 Task: Look for space in Kālīganj, Bangladesh from 4th September, 2023 to 10th September, 2023 for 1 adult in price range Rs.9000 to Rs.17000. Place can be private room with 1  bedroom having 1 bed and 1 bathroom. Property type can be house, flat, guest house, hotel. Amenities needed are: air conditioning. Booking option can be shelf check-in. Required host language is English.
Action: Mouse moved to (387, 105)
Screenshot: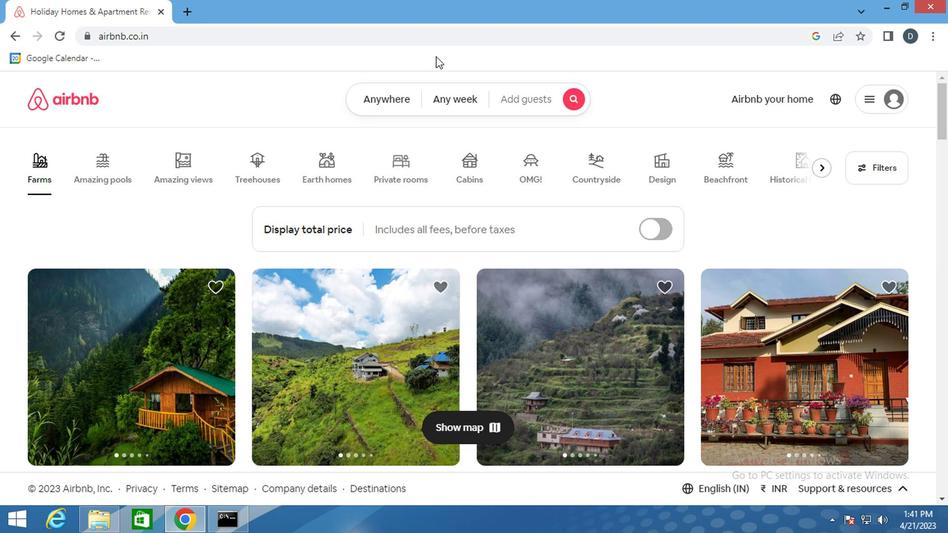 
Action: Mouse pressed left at (387, 105)
Screenshot: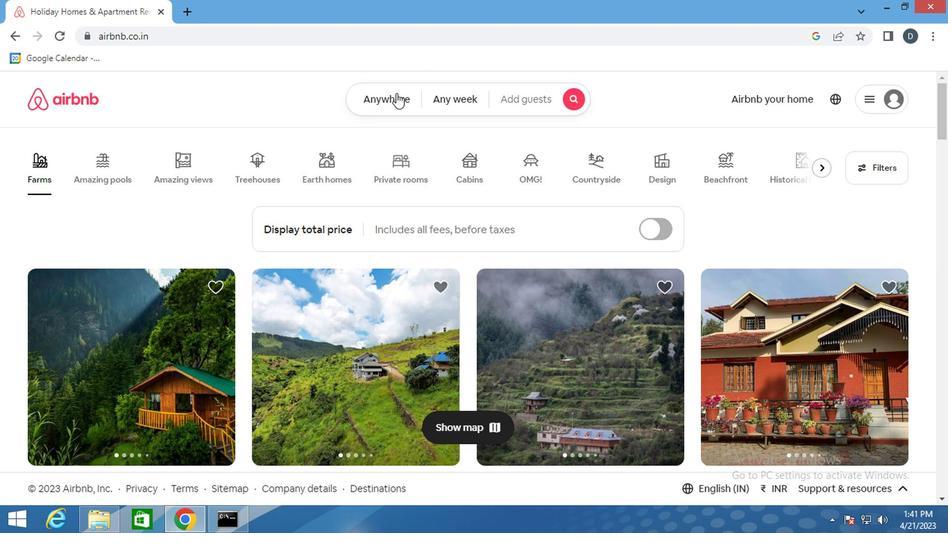 
Action: Mouse moved to (308, 160)
Screenshot: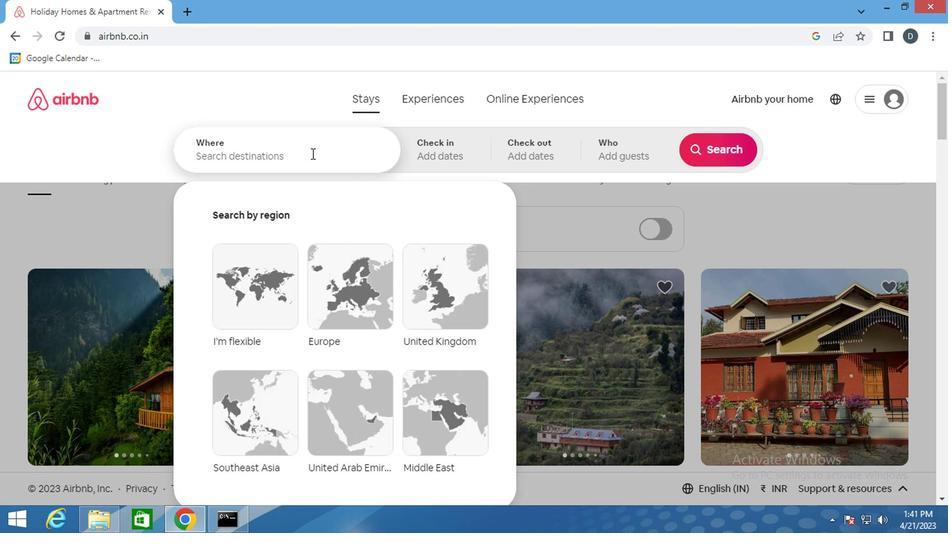 
Action: Mouse pressed left at (308, 160)
Screenshot: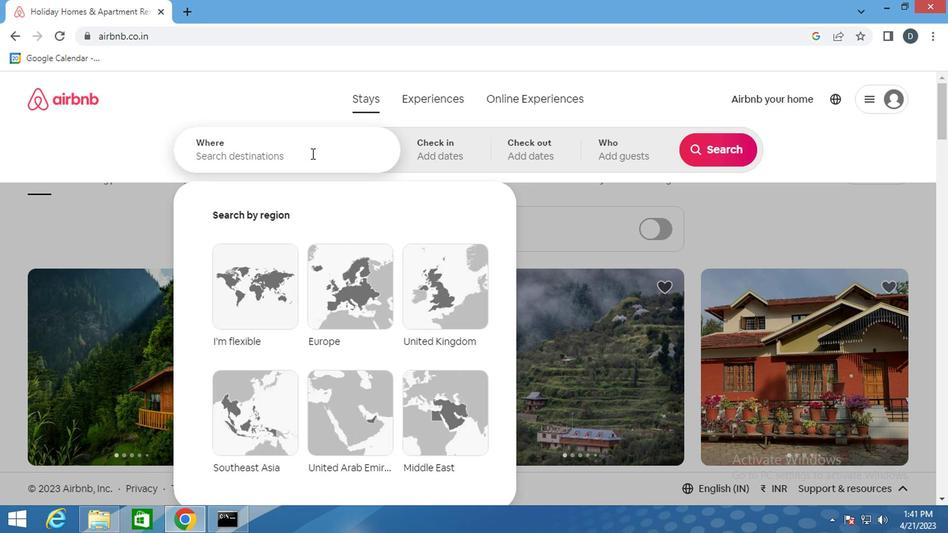 
Action: Key pressed <Key.shift>KALIGANJ<Key.down><Key.down><Key.down><Key.down><Key.enter>
Screenshot: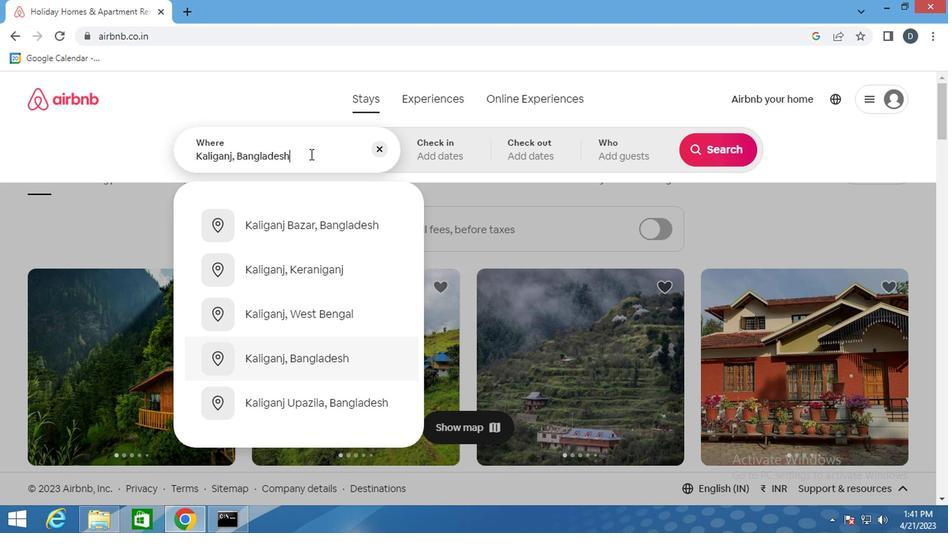 
Action: Mouse moved to (724, 259)
Screenshot: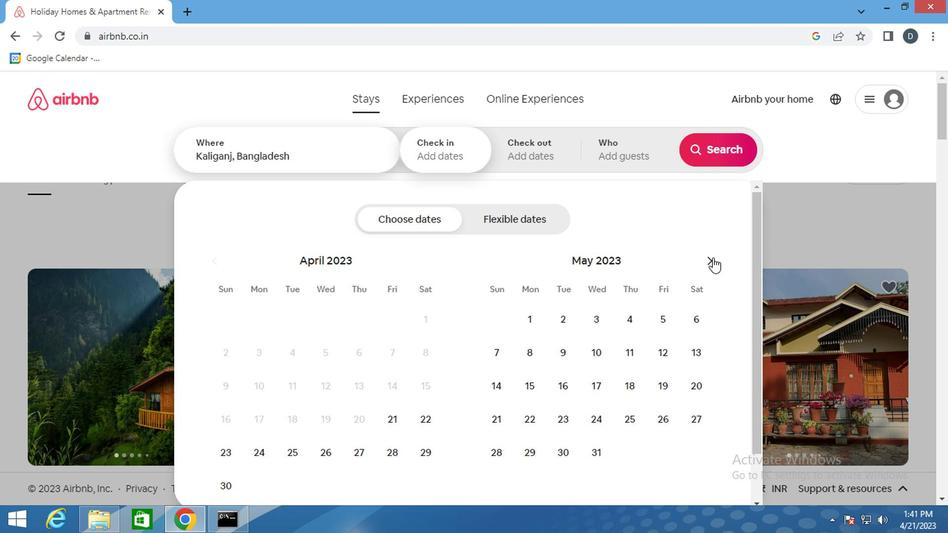 
Action: Mouse pressed left at (724, 259)
Screenshot: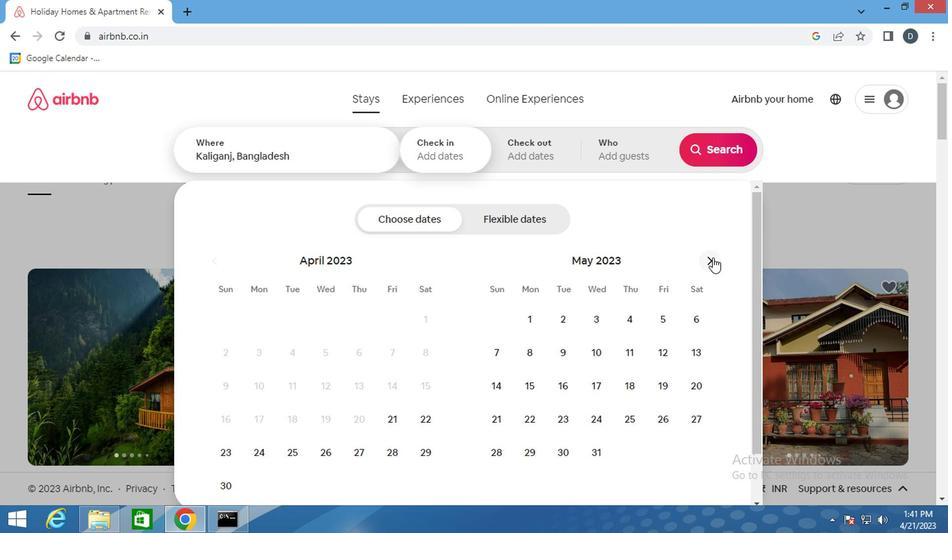 
Action: Mouse pressed left at (724, 259)
Screenshot: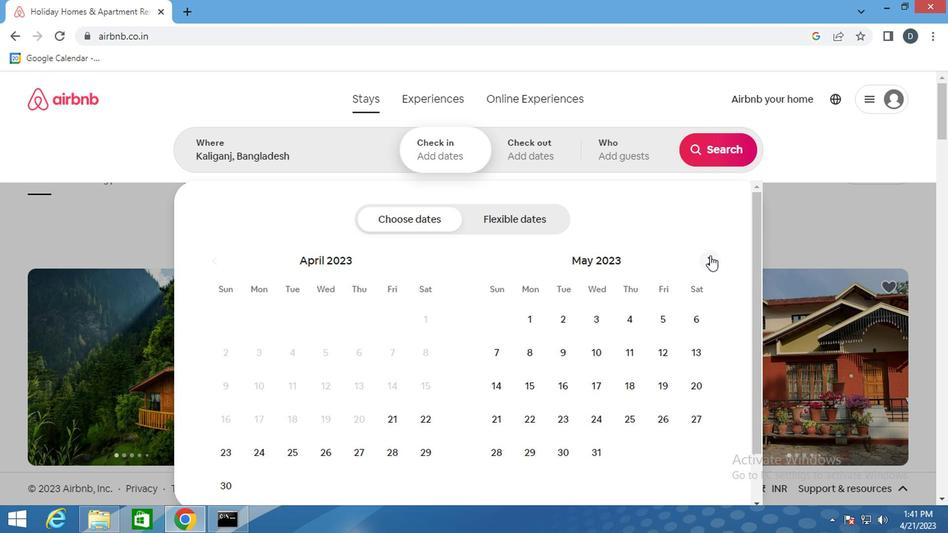 
Action: Mouse pressed left at (724, 259)
Screenshot: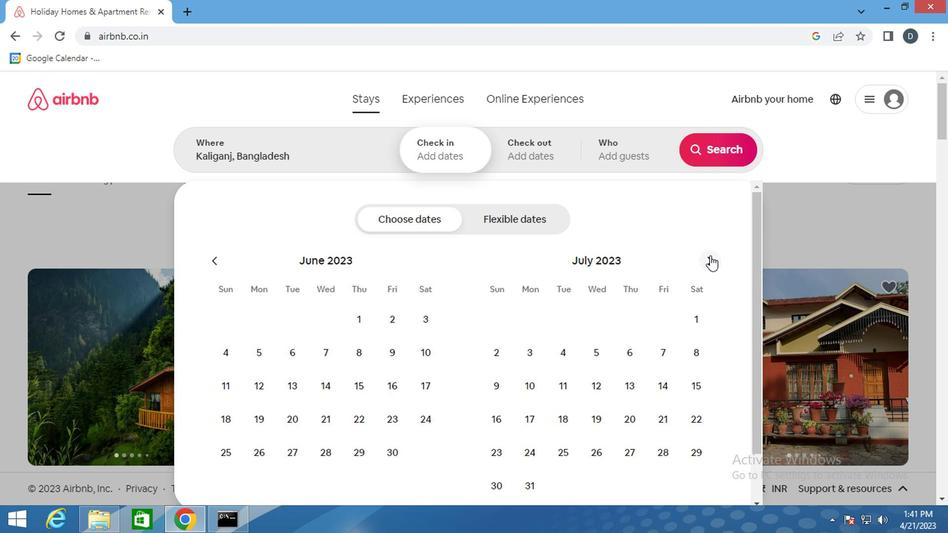 
Action: Mouse moved to (724, 259)
Screenshot: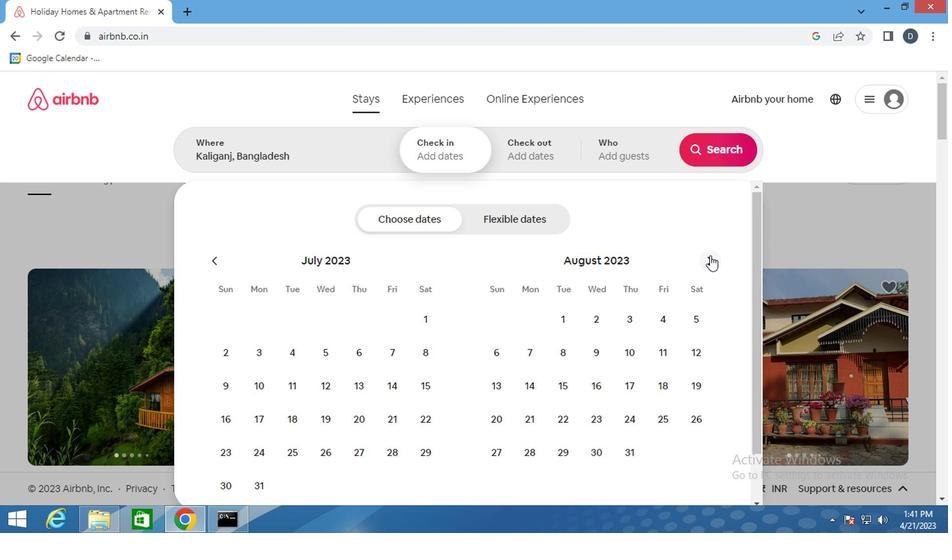 
Action: Mouse pressed left at (724, 259)
Screenshot: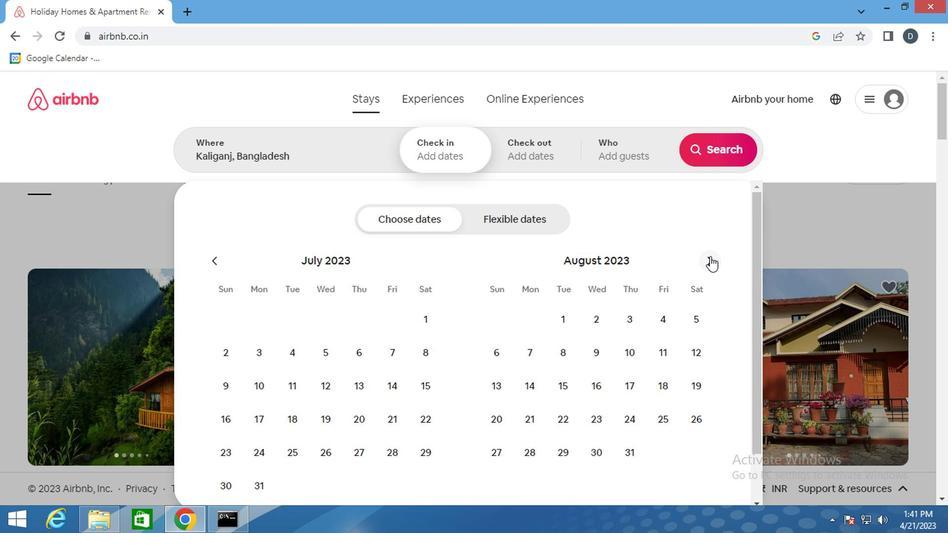 
Action: Mouse moved to (539, 358)
Screenshot: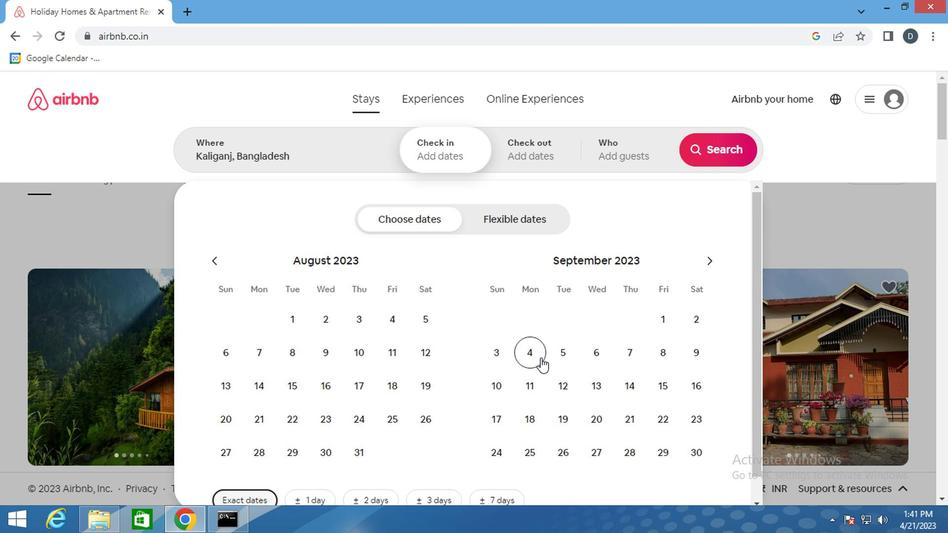 
Action: Mouse pressed left at (539, 358)
Screenshot: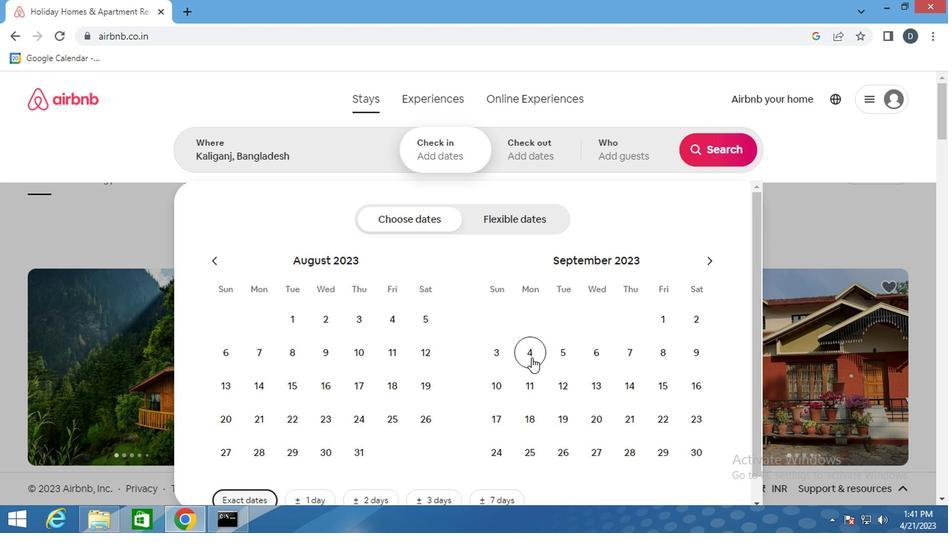 
Action: Mouse moved to (501, 389)
Screenshot: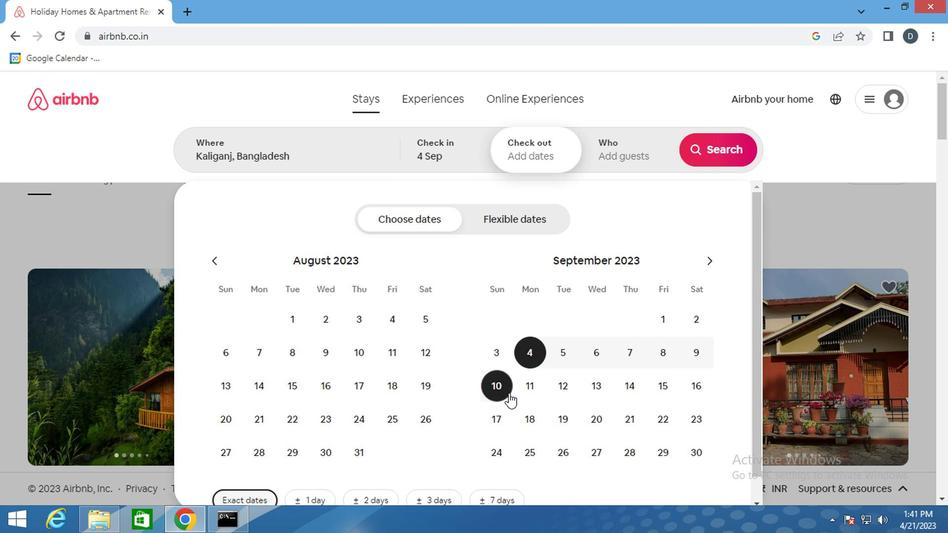 
Action: Mouse pressed left at (501, 389)
Screenshot: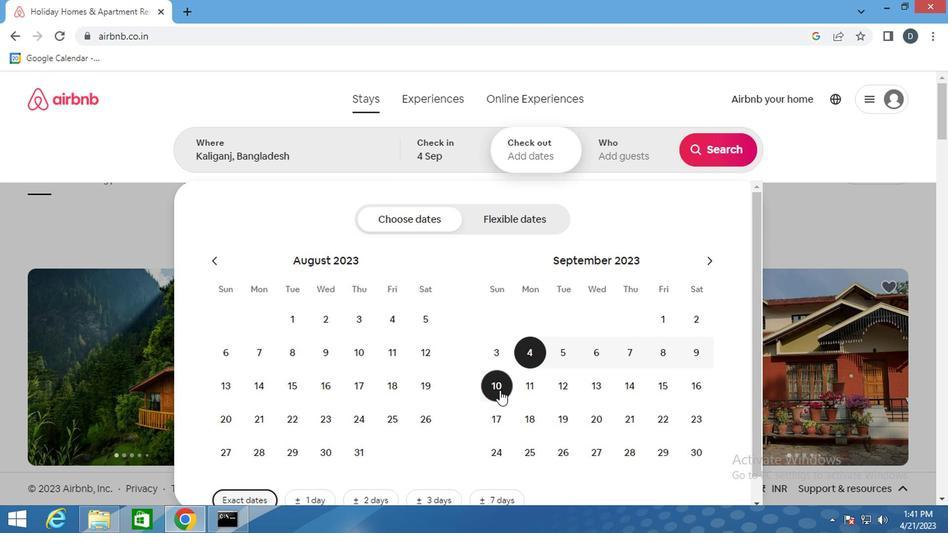 
Action: Mouse moved to (641, 161)
Screenshot: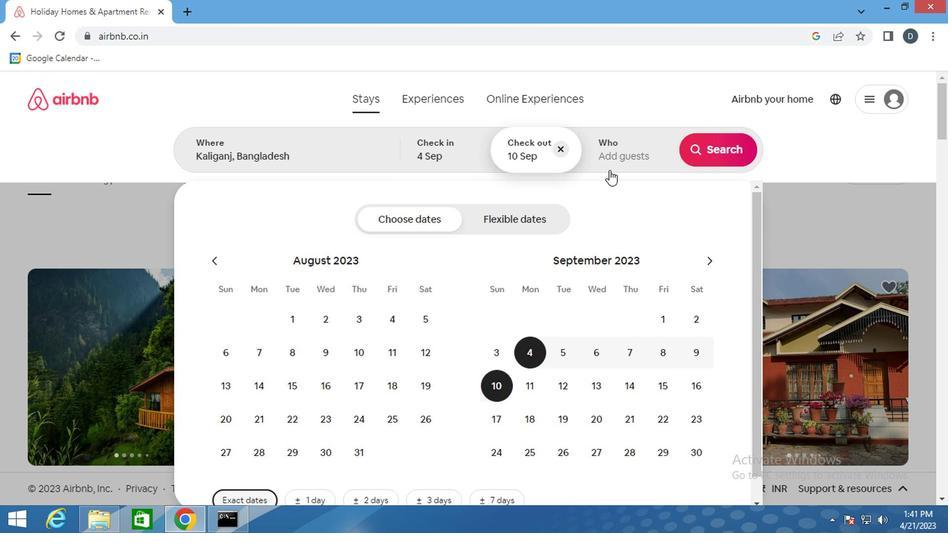 
Action: Mouse pressed left at (641, 161)
Screenshot: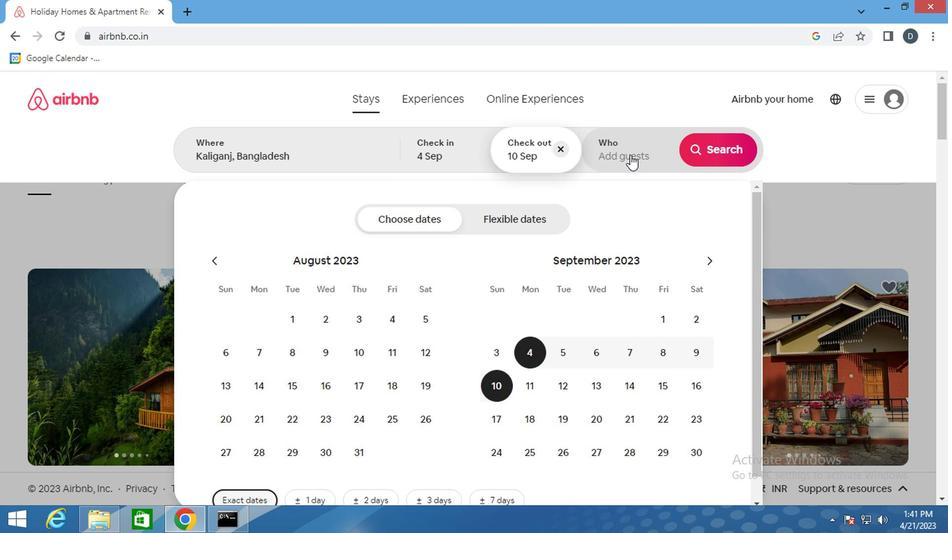 
Action: Mouse moved to (742, 228)
Screenshot: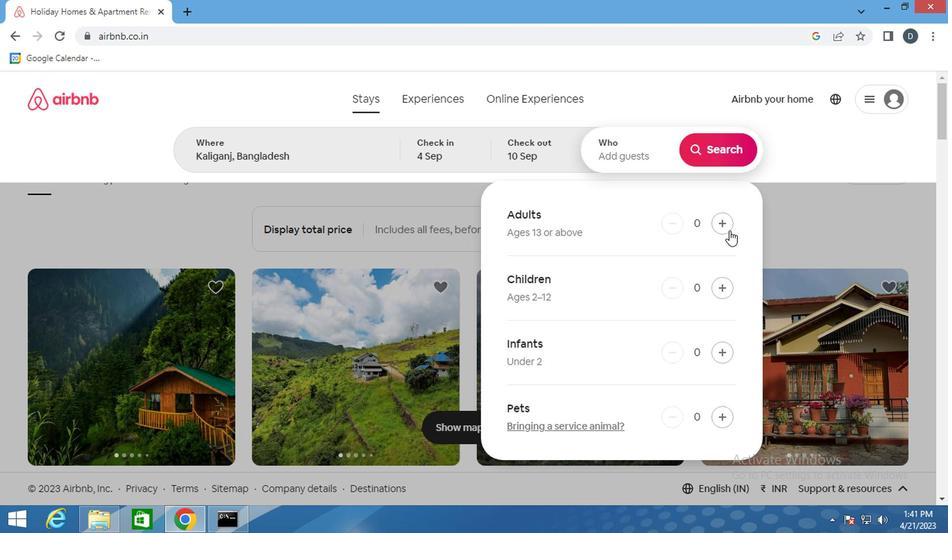 
Action: Mouse pressed left at (742, 228)
Screenshot: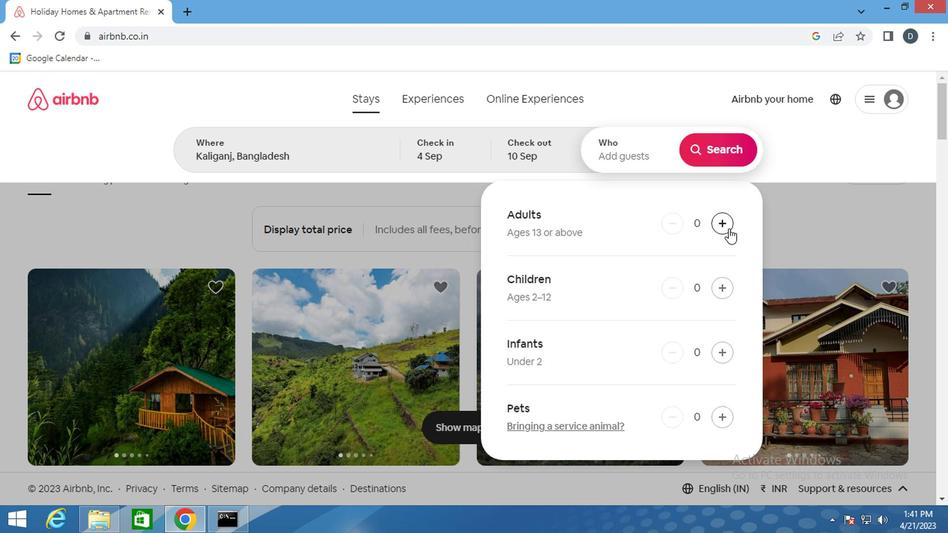 
Action: Mouse moved to (721, 146)
Screenshot: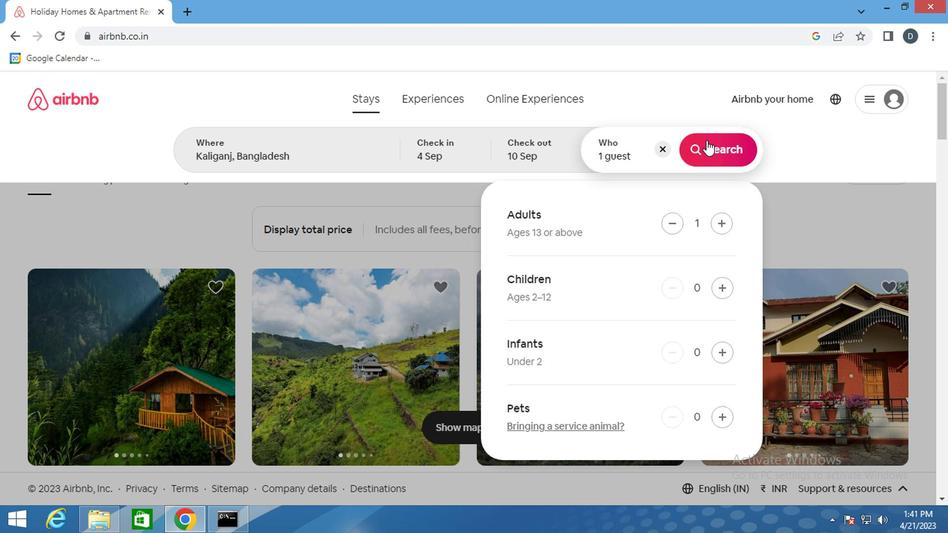 
Action: Mouse pressed left at (721, 146)
Screenshot: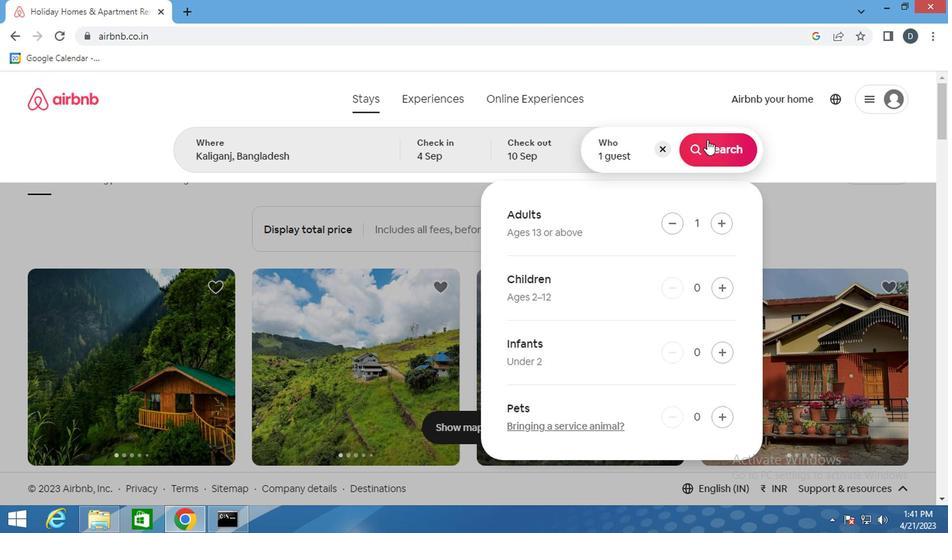 
Action: Mouse moved to (905, 156)
Screenshot: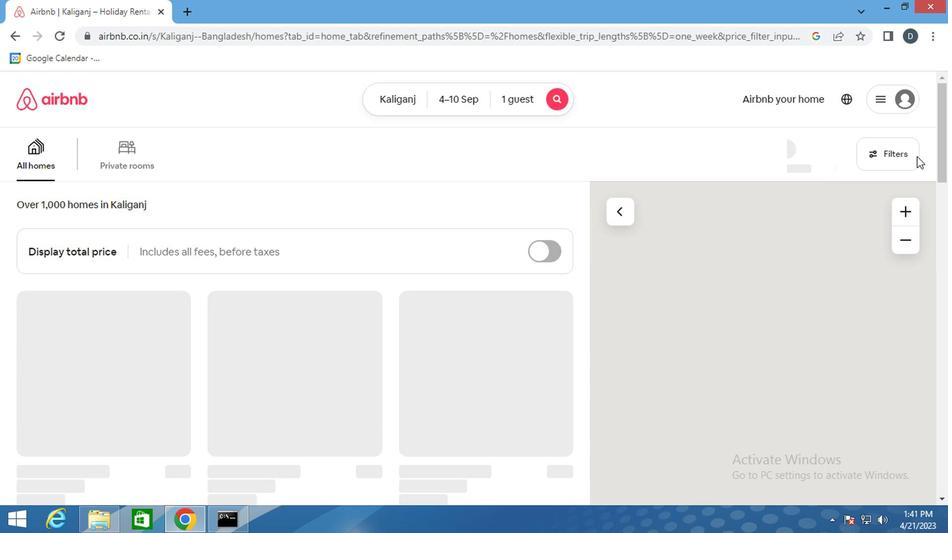 
Action: Mouse pressed left at (905, 156)
Screenshot: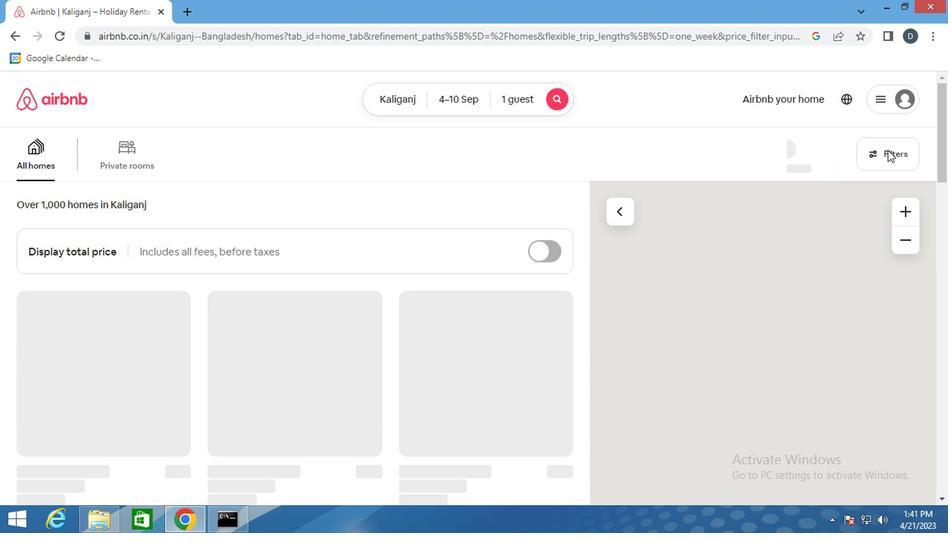 
Action: Mouse moved to (338, 331)
Screenshot: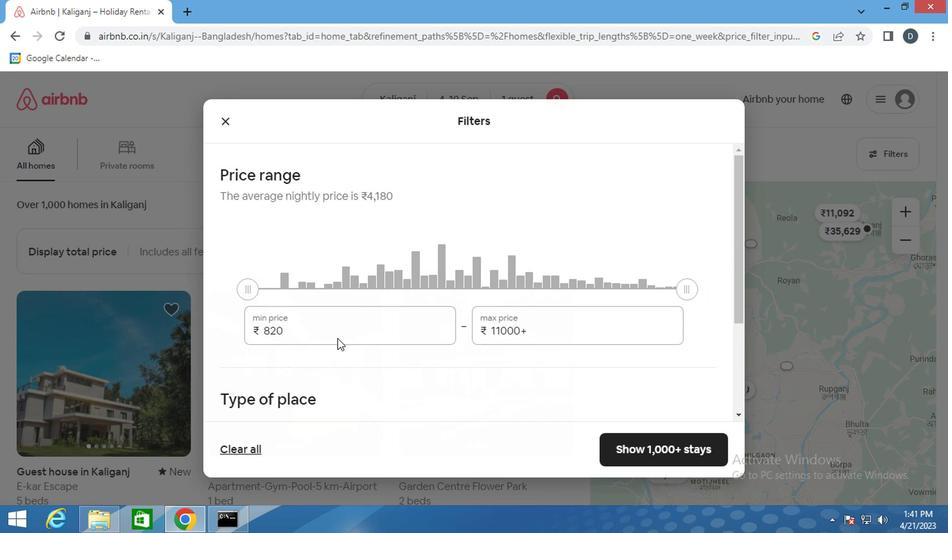 
Action: Mouse pressed left at (338, 331)
Screenshot: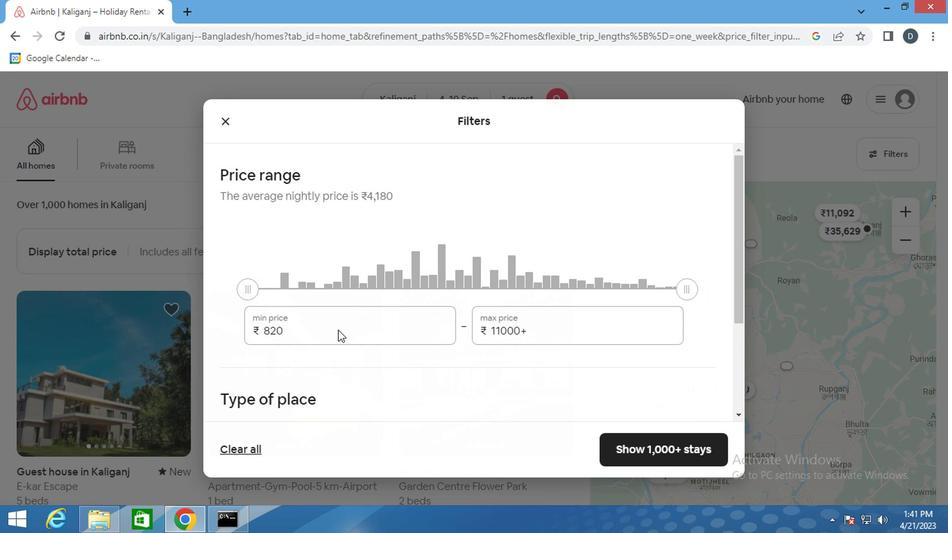 
Action: Mouse pressed left at (338, 331)
Screenshot: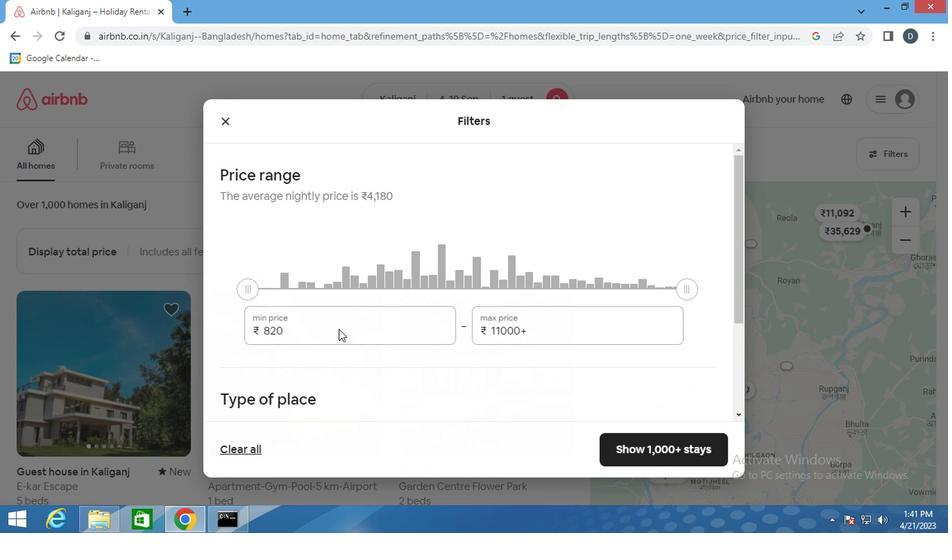 
Action: Mouse moved to (329, 330)
Screenshot: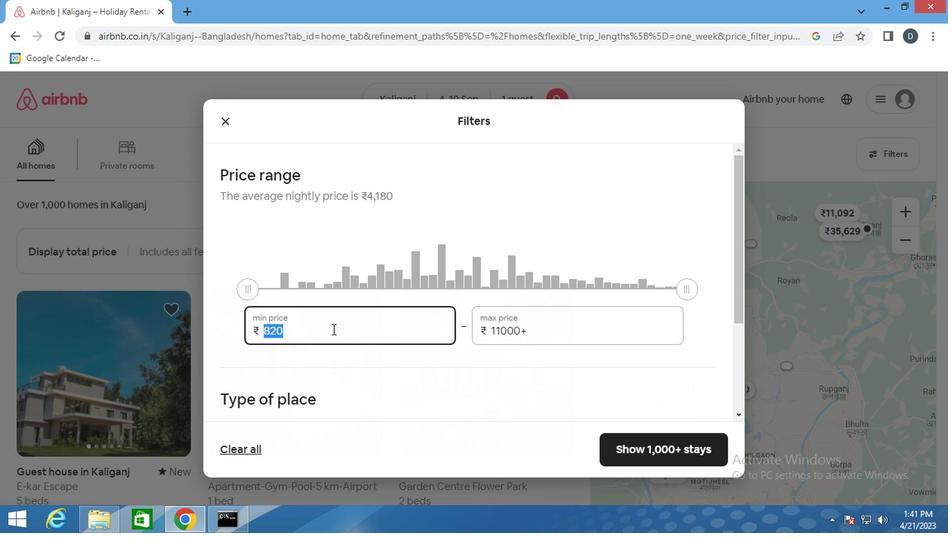 
Action: Key pressed 9000<Key.tab>ctrl+Actrl+1700ctrl+Actrl+17000
Screenshot: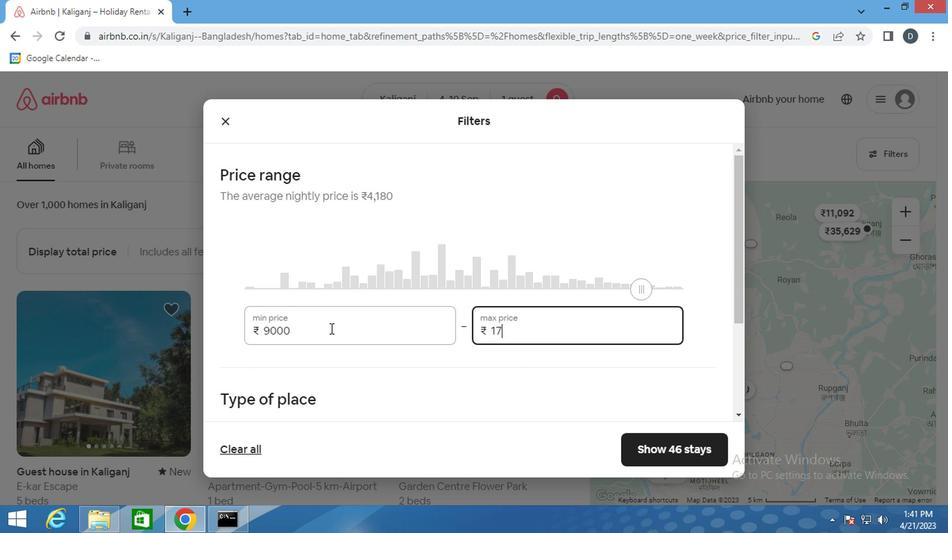 
Action: Mouse moved to (315, 322)
Screenshot: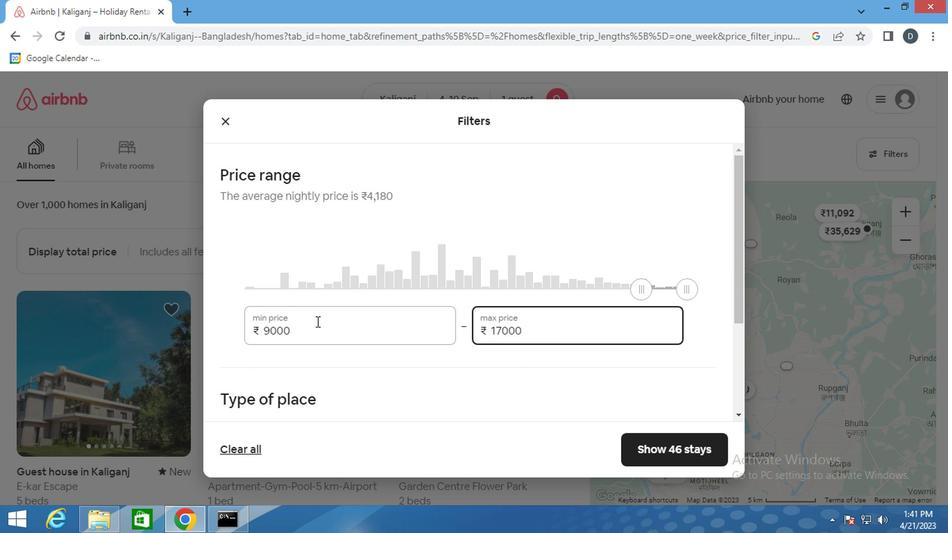 
Action: Mouse scrolled (315, 322) with delta (0, 0)
Screenshot: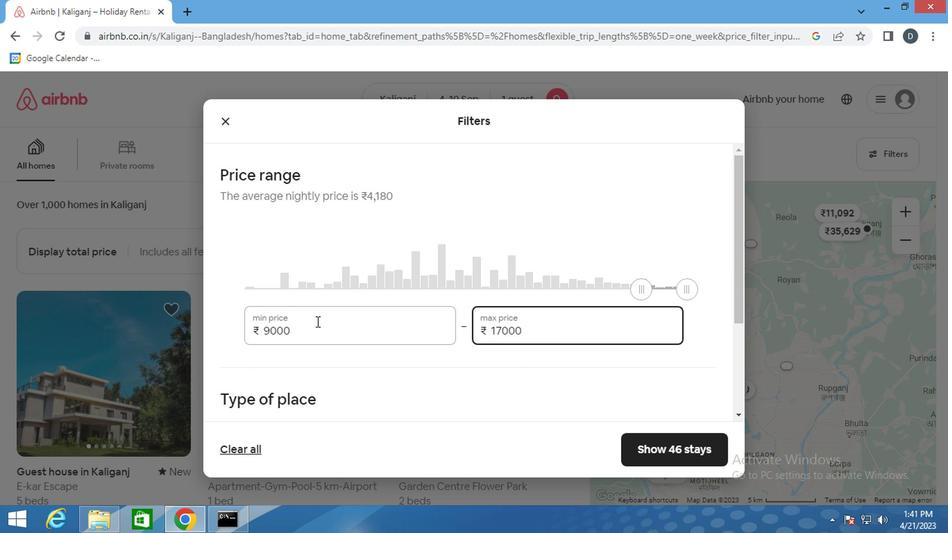 
Action: Mouse scrolled (315, 322) with delta (0, 0)
Screenshot: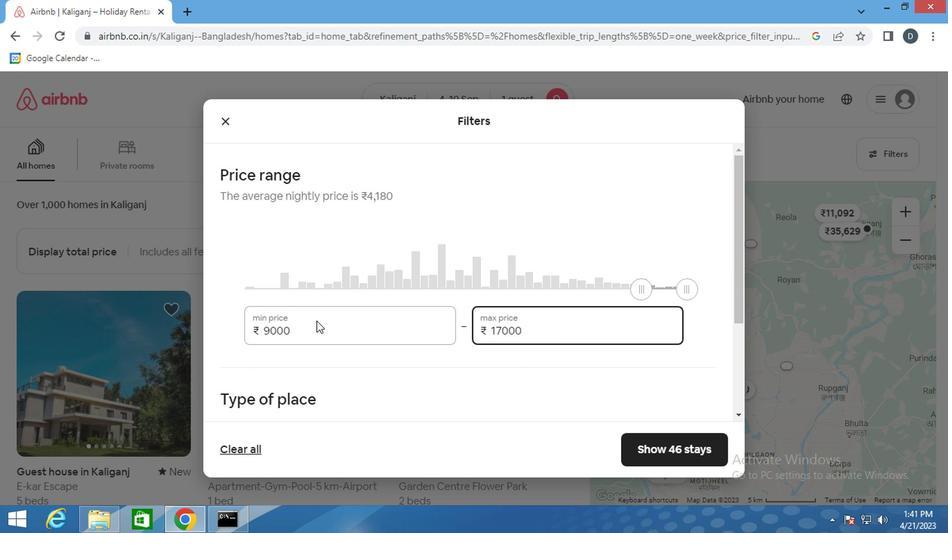 
Action: Mouse scrolled (315, 322) with delta (0, 0)
Screenshot: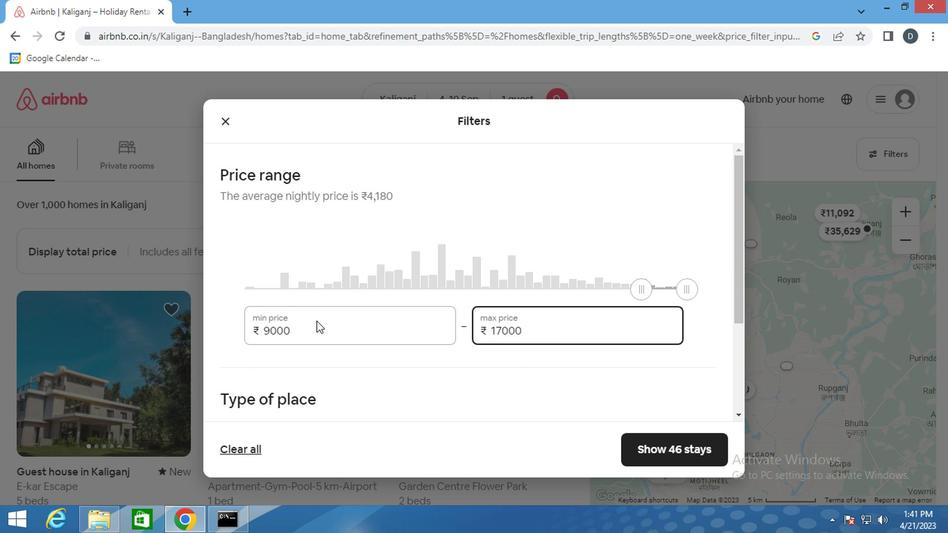 
Action: Mouse moved to (537, 300)
Screenshot: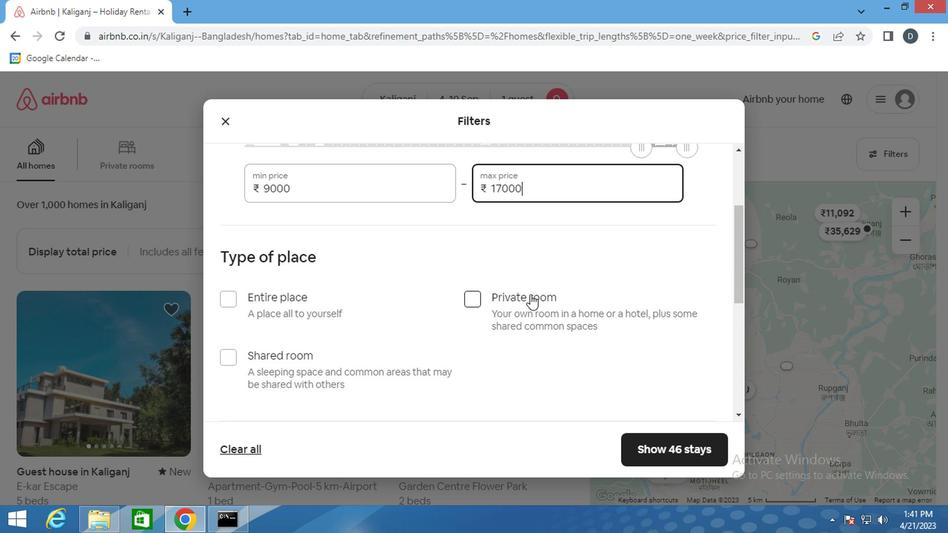 
Action: Mouse pressed left at (537, 300)
Screenshot: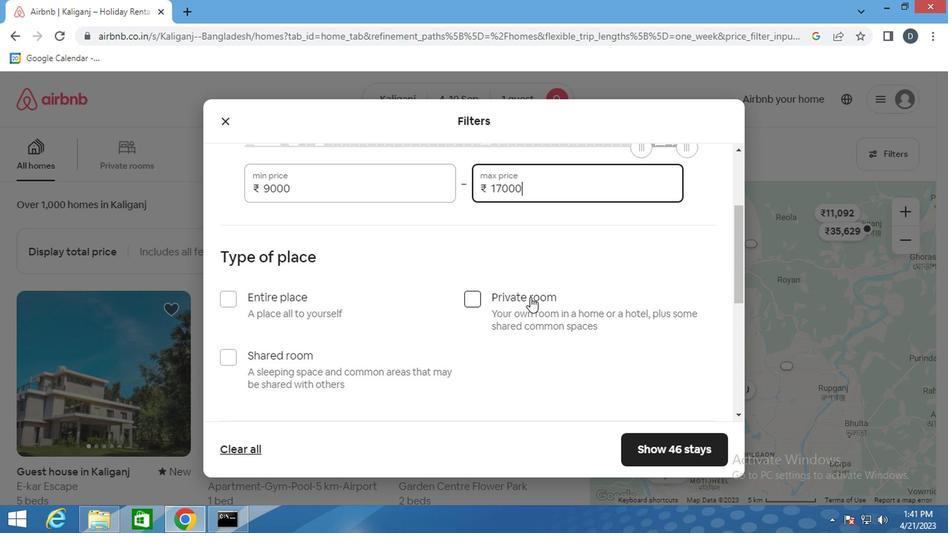 
Action: Mouse scrolled (537, 299) with delta (0, 0)
Screenshot: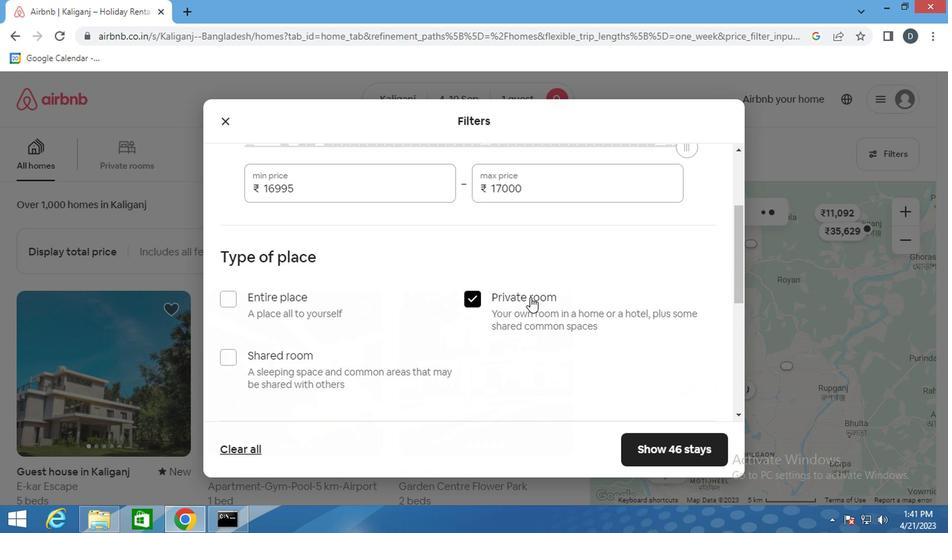 
Action: Mouse scrolled (537, 299) with delta (0, 0)
Screenshot: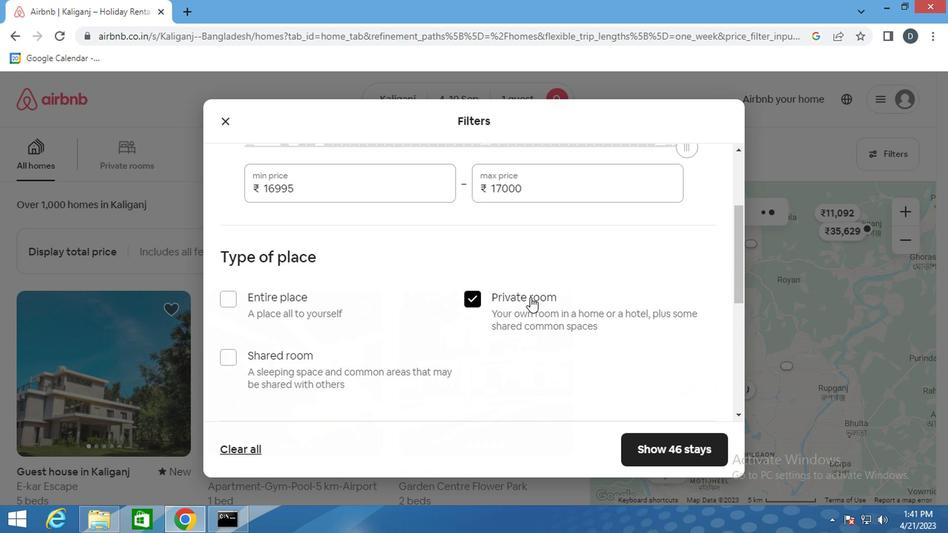 
Action: Mouse scrolled (537, 299) with delta (0, 0)
Screenshot: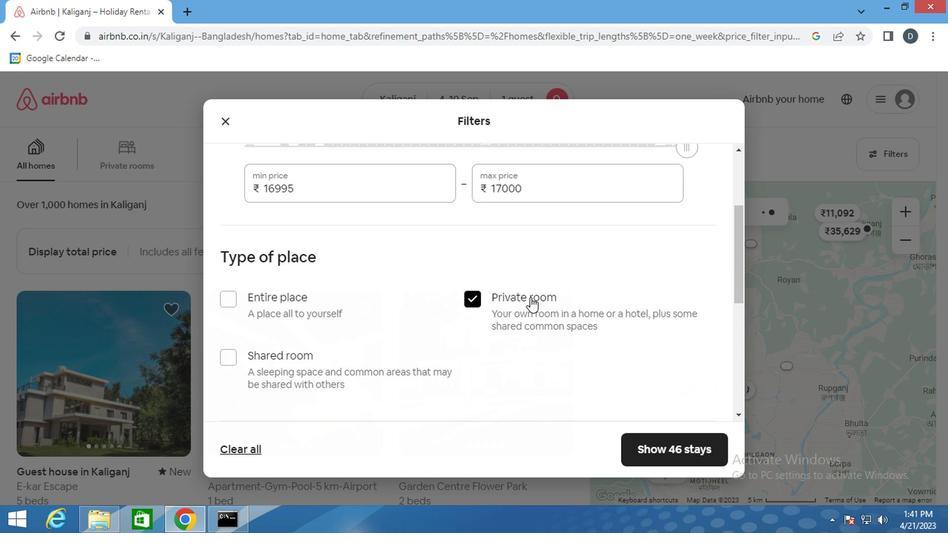 
Action: Mouse scrolled (537, 299) with delta (0, 0)
Screenshot: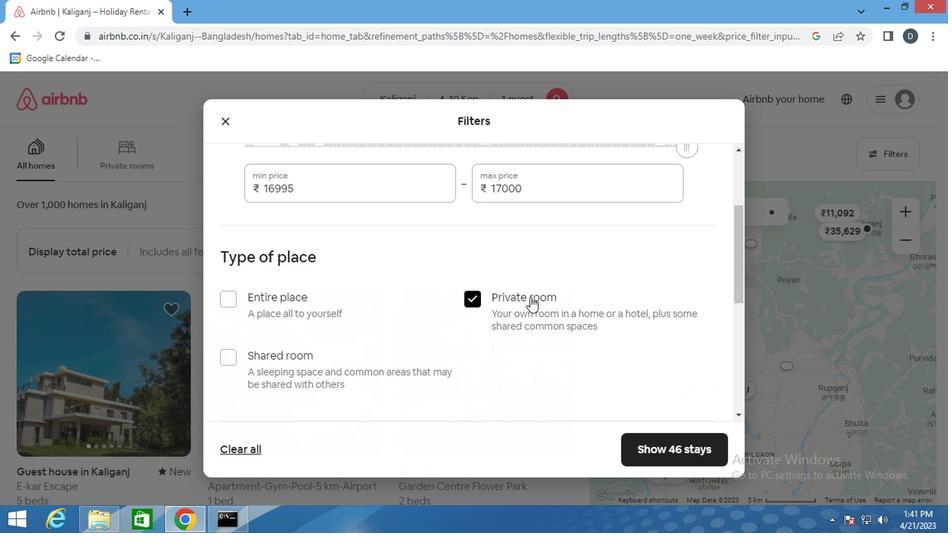 
Action: Mouse moved to (296, 255)
Screenshot: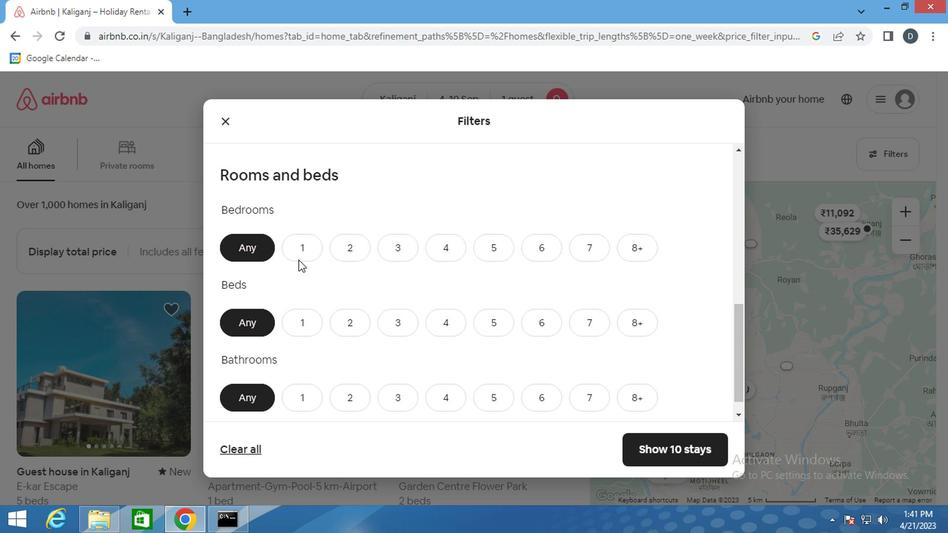 
Action: Mouse pressed left at (296, 255)
Screenshot: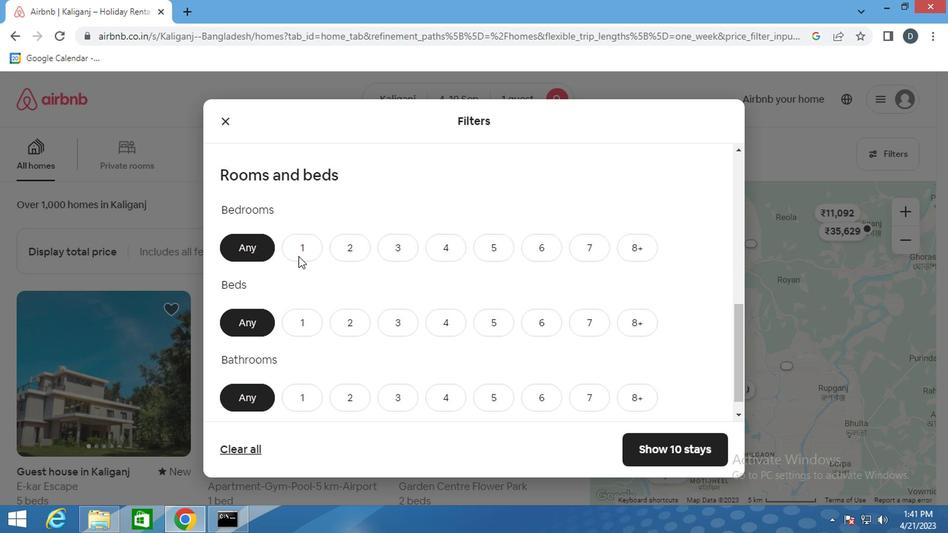 
Action: Mouse moved to (304, 323)
Screenshot: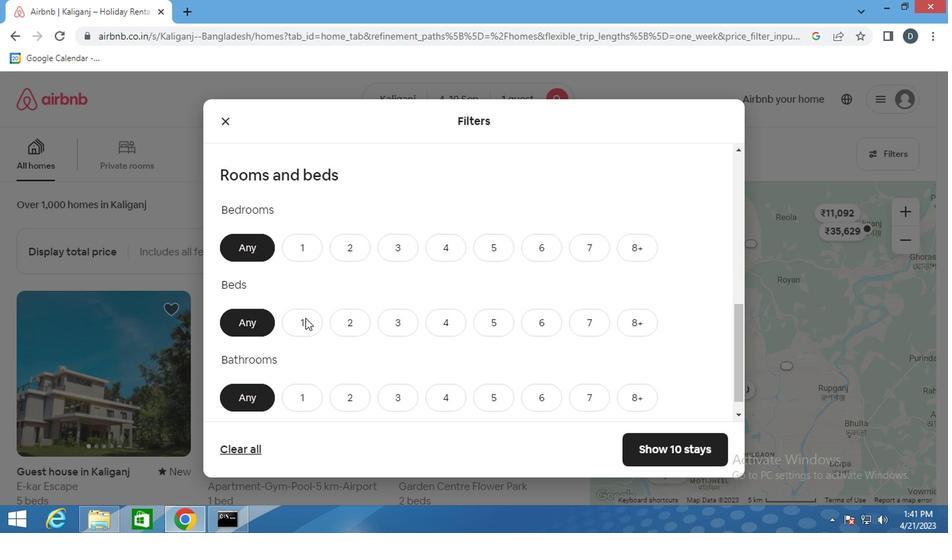 
Action: Mouse pressed left at (304, 323)
Screenshot: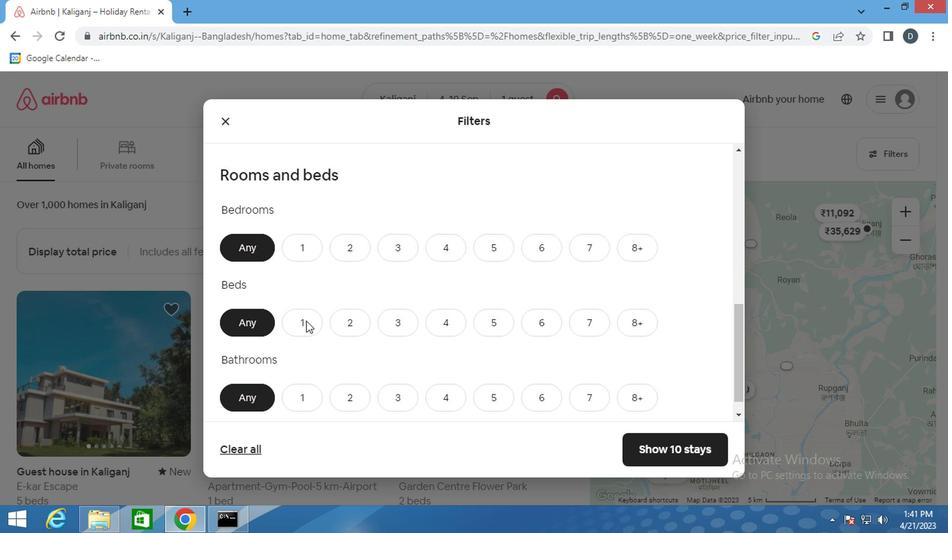 
Action: Mouse moved to (302, 395)
Screenshot: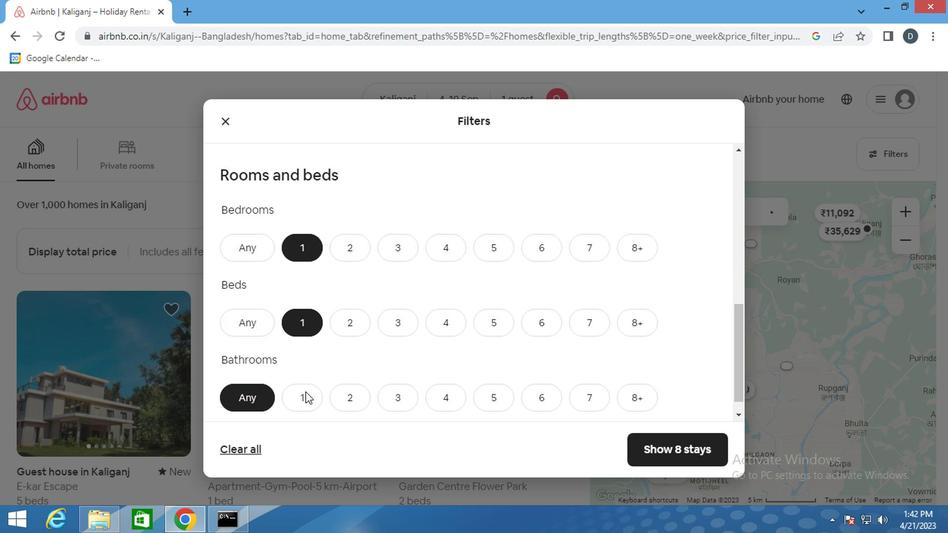
Action: Mouse pressed left at (302, 395)
Screenshot: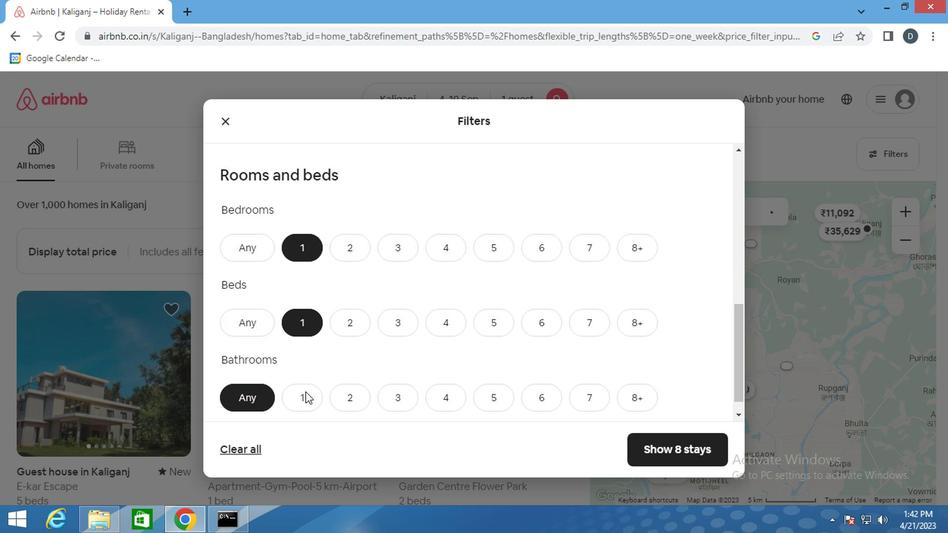 
Action: Mouse moved to (376, 362)
Screenshot: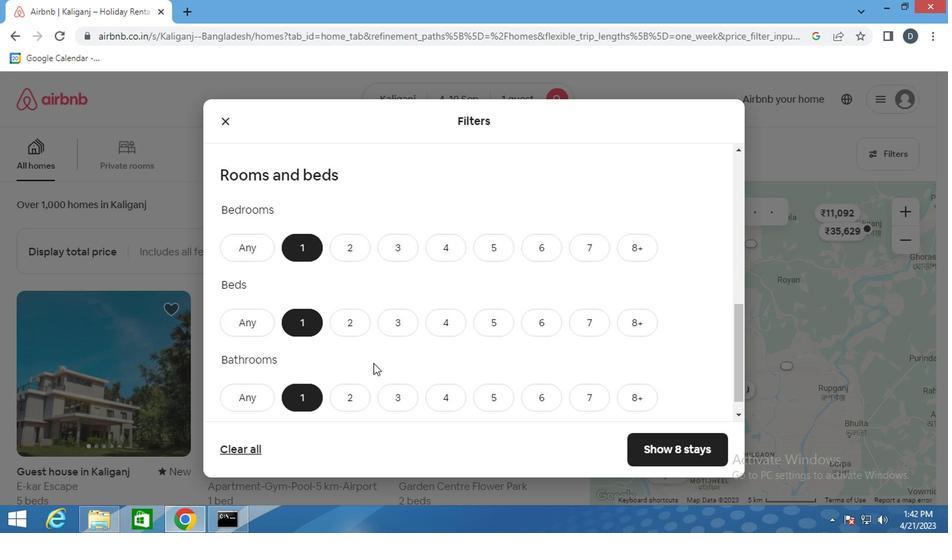 
Action: Mouse scrolled (376, 362) with delta (0, 0)
Screenshot: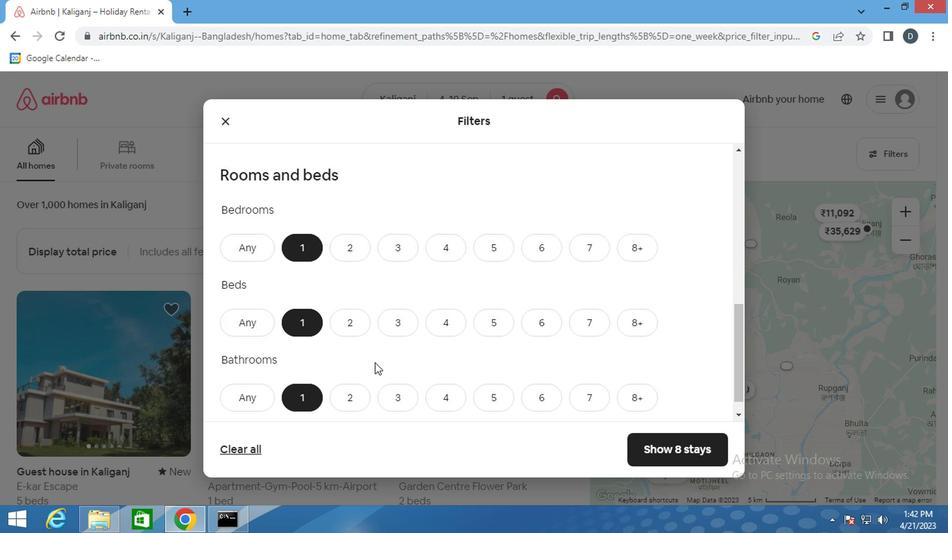 
Action: Mouse scrolled (376, 362) with delta (0, 0)
Screenshot: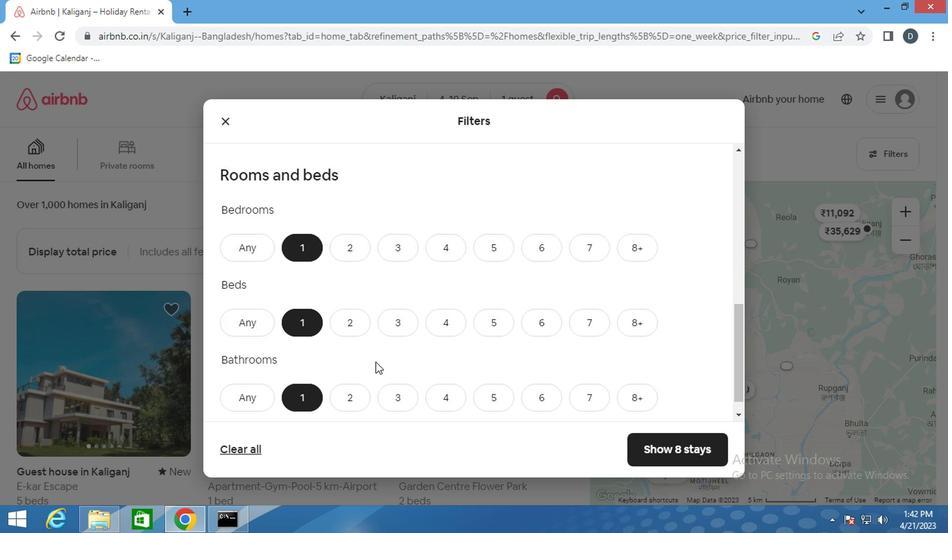 
Action: Mouse moved to (377, 362)
Screenshot: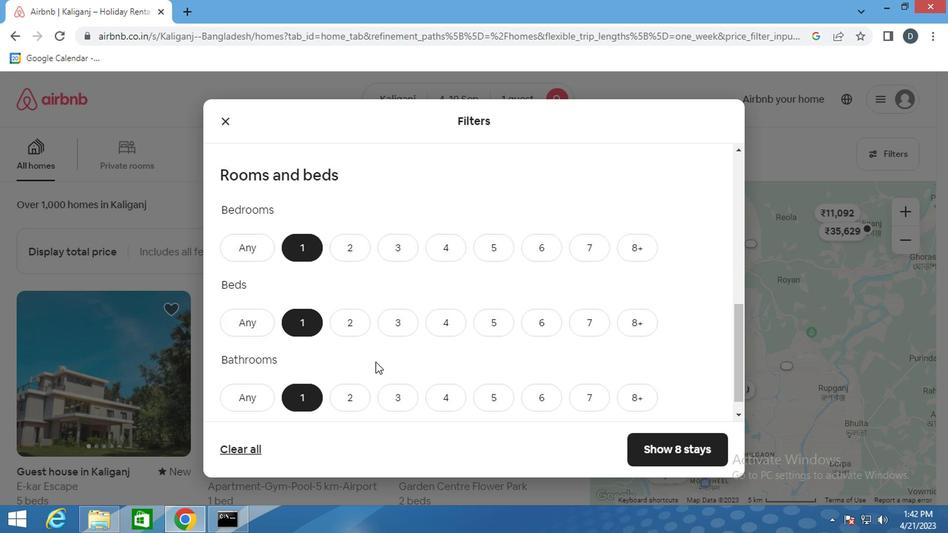 
Action: Mouse scrolled (377, 362) with delta (0, 0)
Screenshot: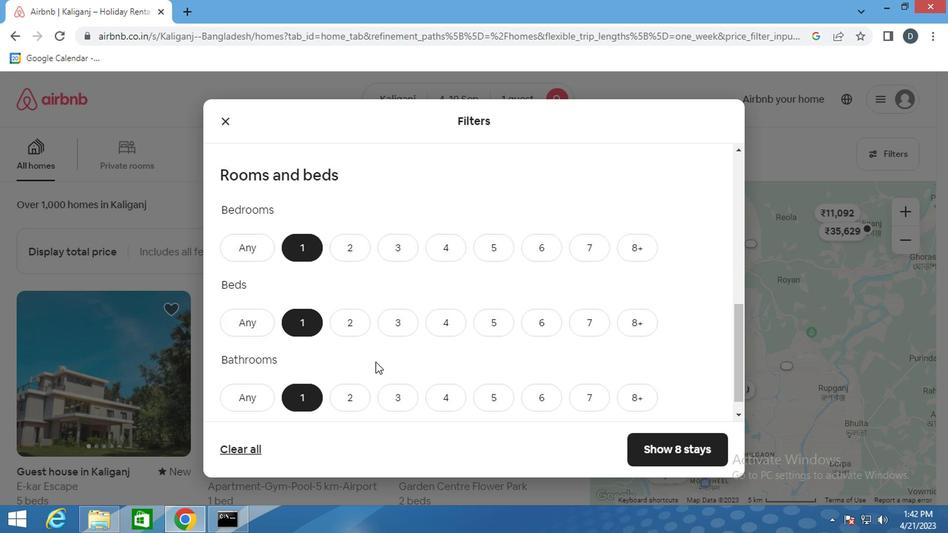 
Action: Mouse moved to (413, 342)
Screenshot: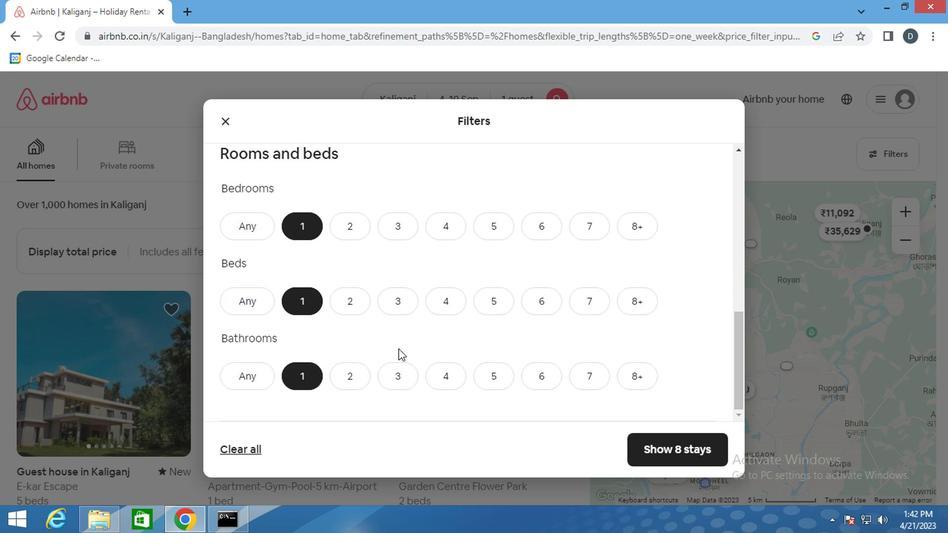 
Action: Mouse scrolled (413, 341) with delta (0, 0)
Screenshot: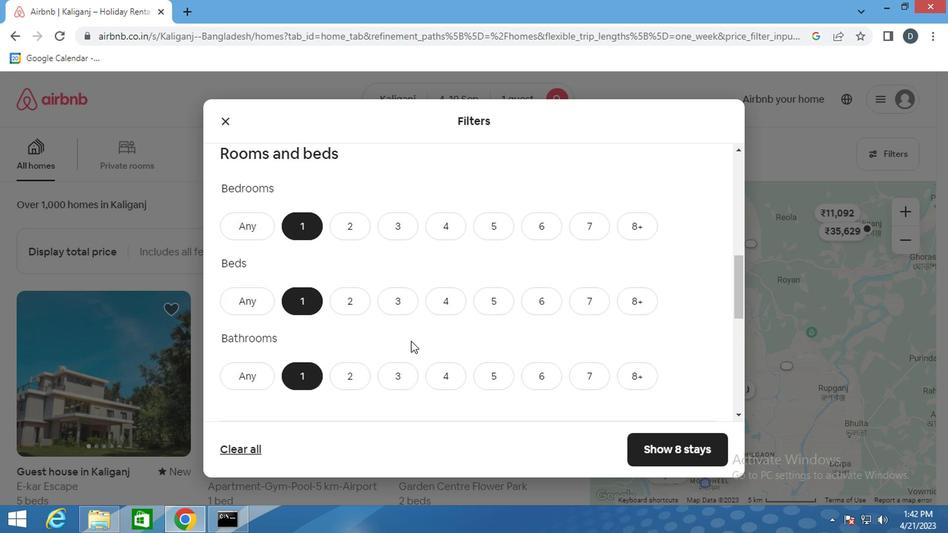 
Action: Mouse moved to (332, 305)
Screenshot: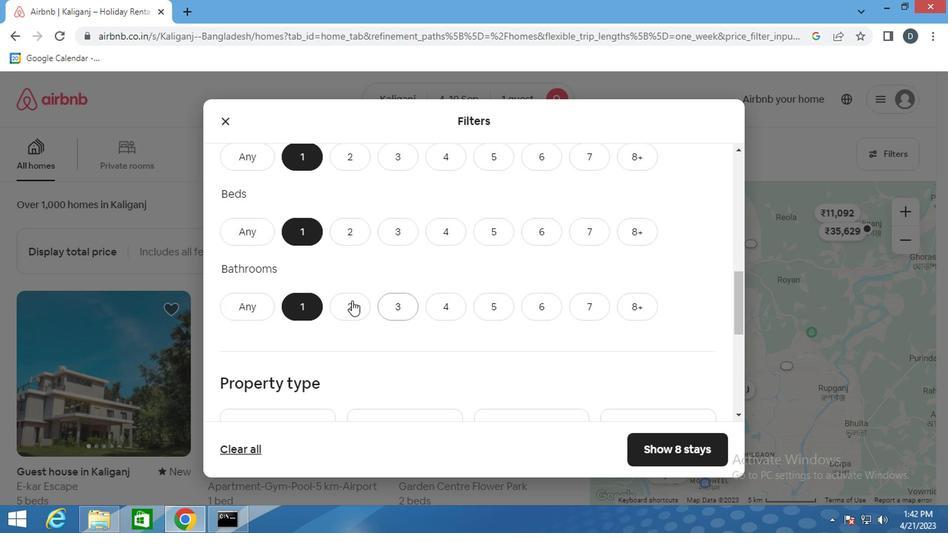 
Action: Mouse scrolled (332, 305) with delta (0, 0)
Screenshot: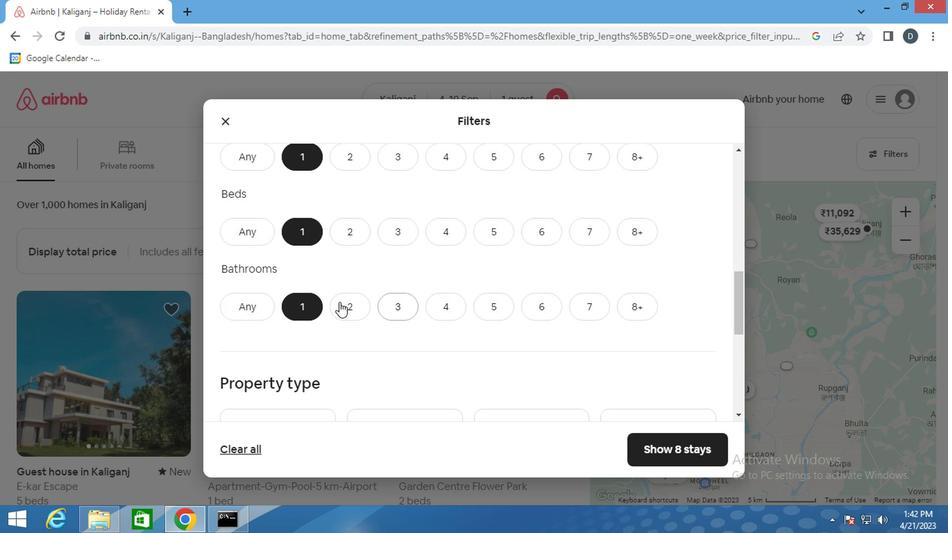 
Action: Mouse scrolled (332, 305) with delta (0, 0)
Screenshot: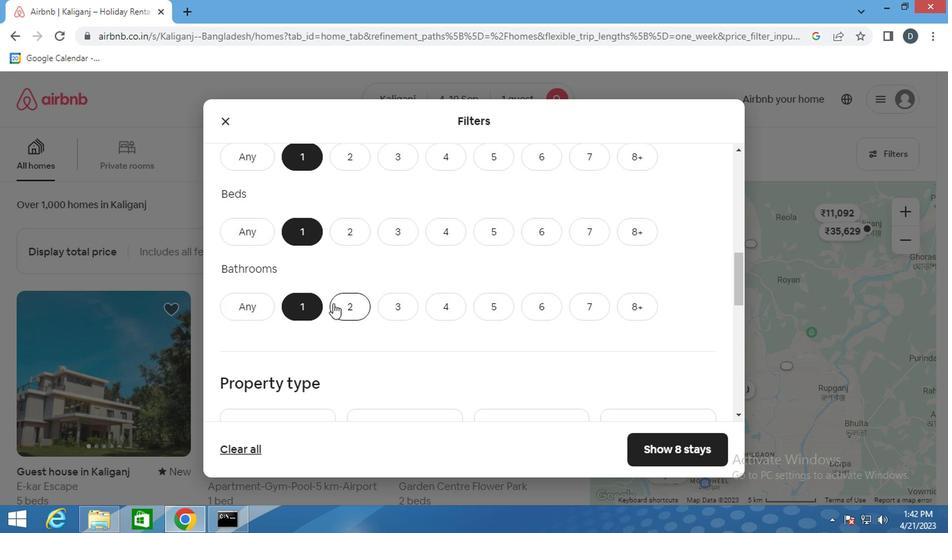 
Action: Mouse scrolled (332, 305) with delta (0, 0)
Screenshot: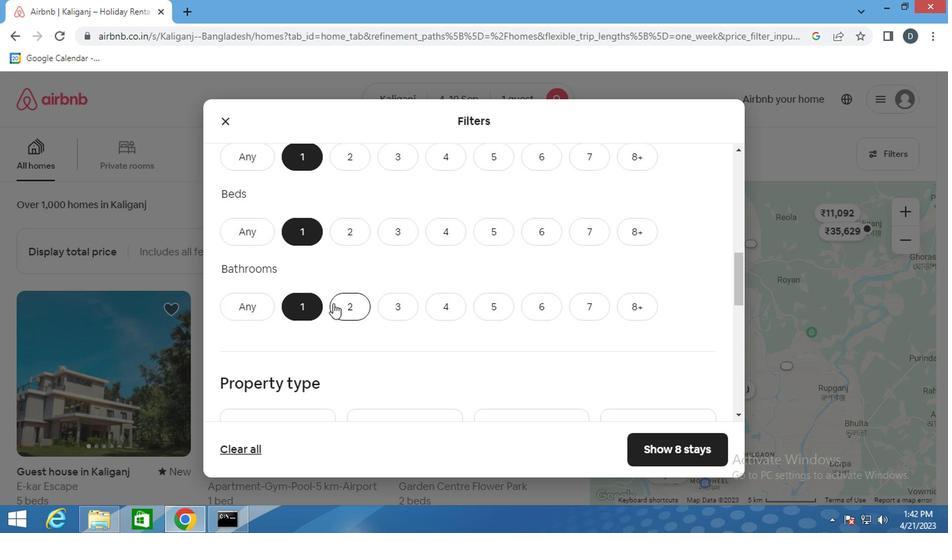 
Action: Mouse moved to (302, 263)
Screenshot: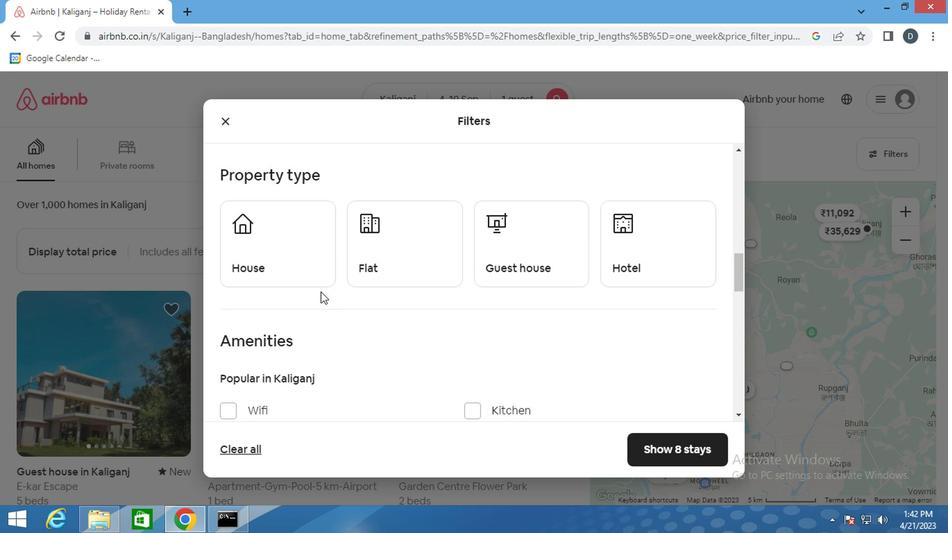
Action: Mouse pressed left at (302, 263)
Screenshot: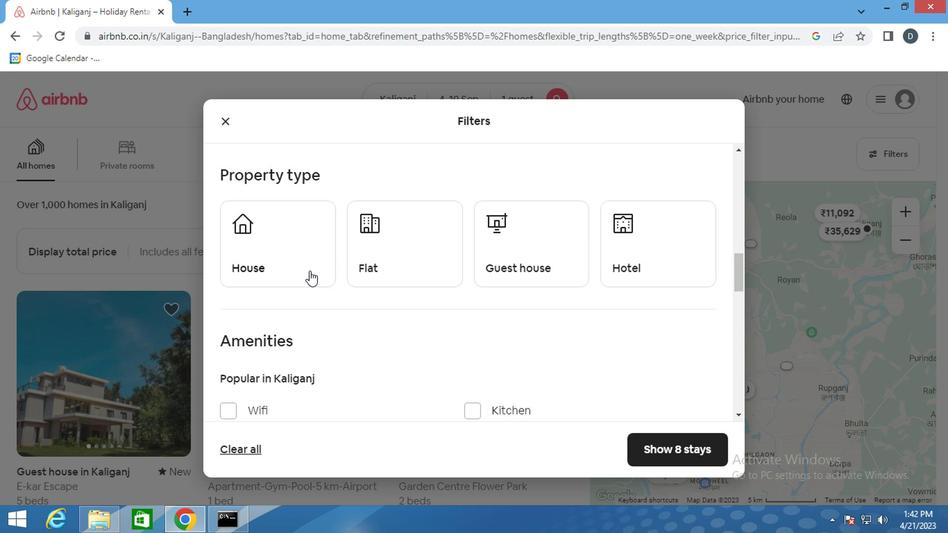 
Action: Mouse moved to (387, 257)
Screenshot: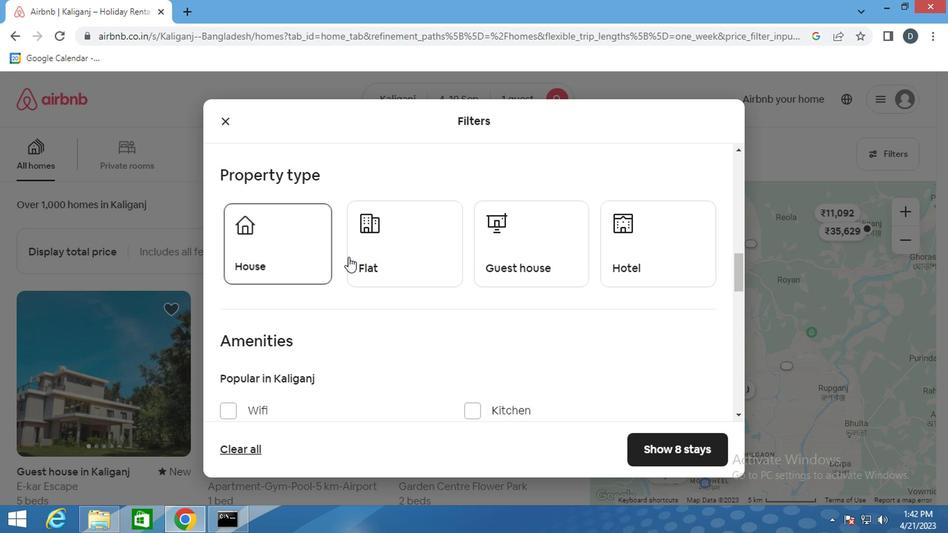 
Action: Mouse pressed left at (387, 257)
Screenshot: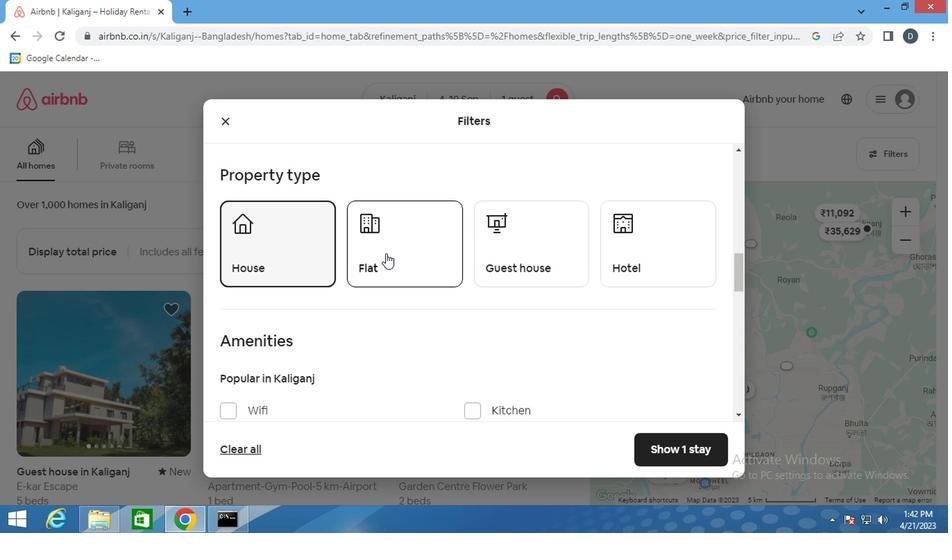 
Action: Mouse moved to (532, 253)
Screenshot: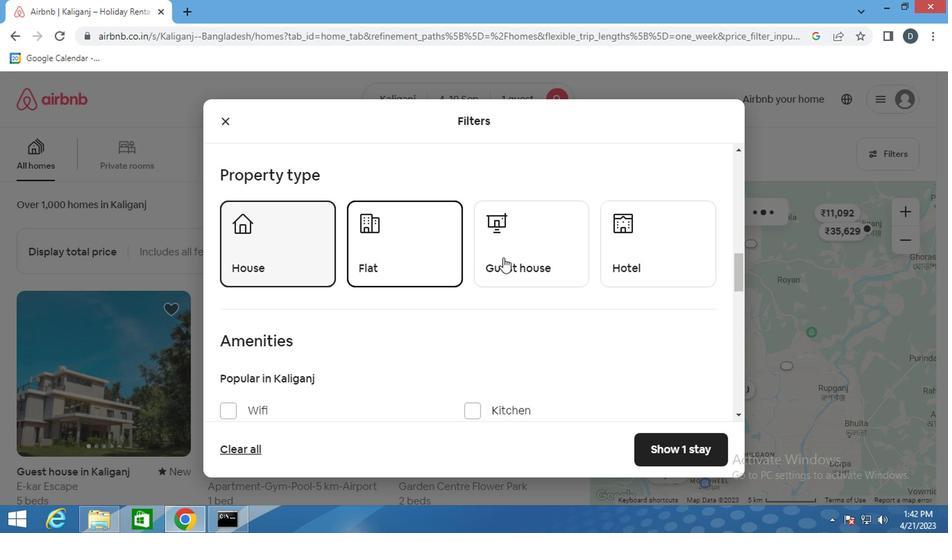 
Action: Mouse pressed left at (532, 253)
Screenshot: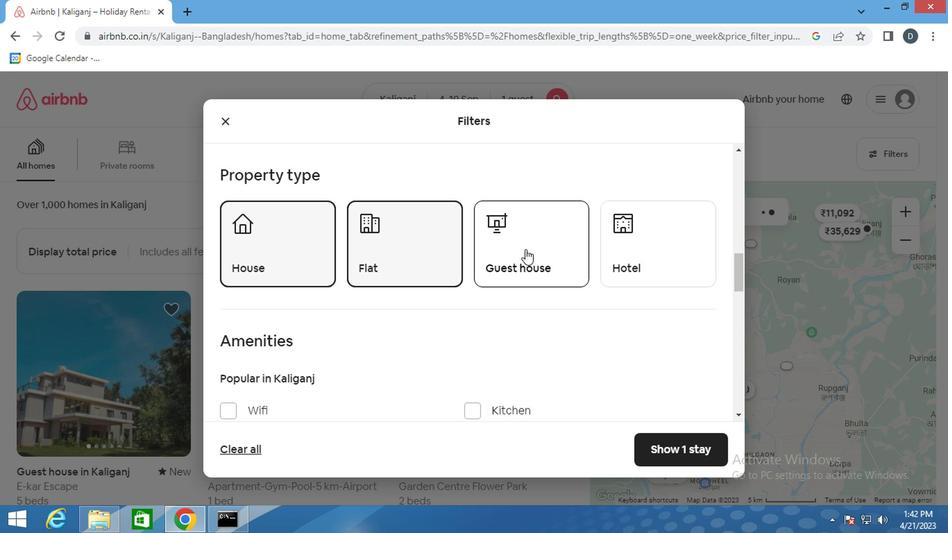 
Action: Mouse moved to (655, 254)
Screenshot: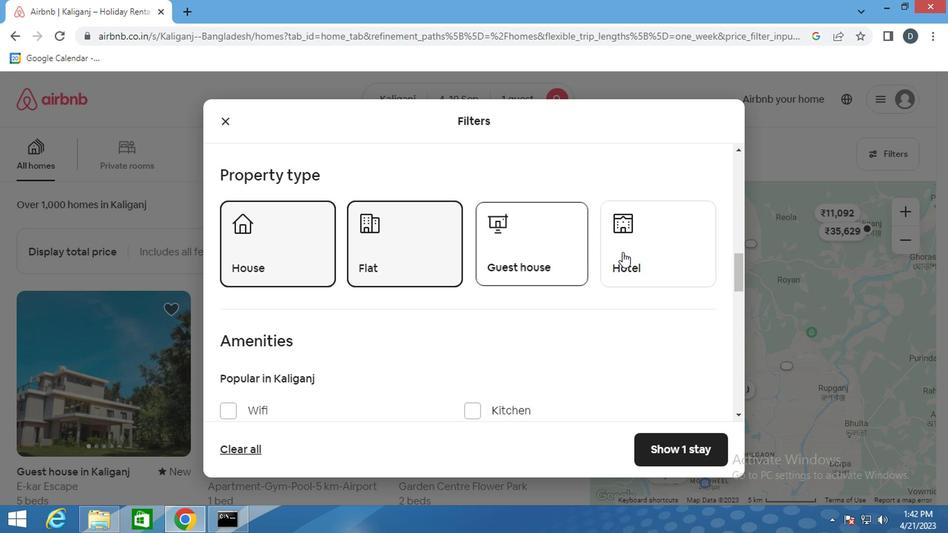 
Action: Mouse pressed left at (655, 254)
Screenshot: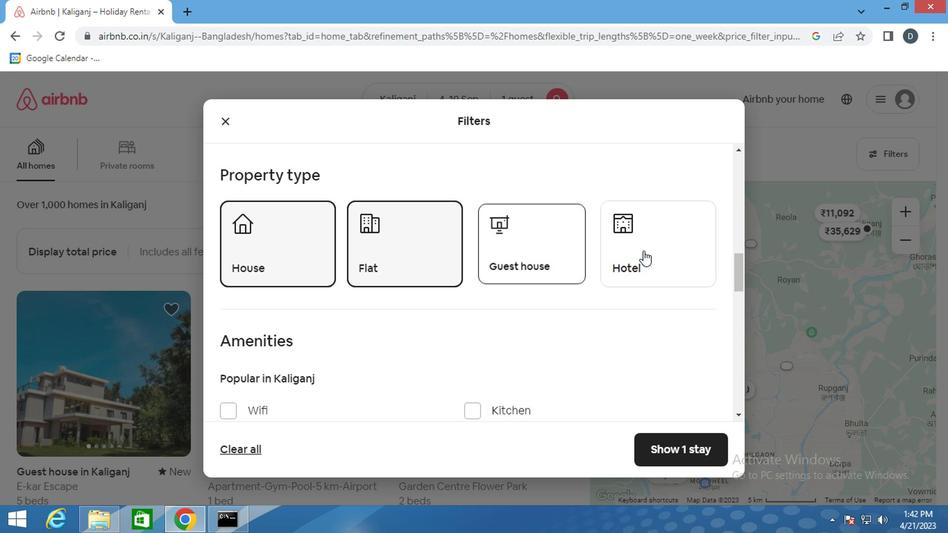 
Action: Mouse moved to (589, 295)
Screenshot: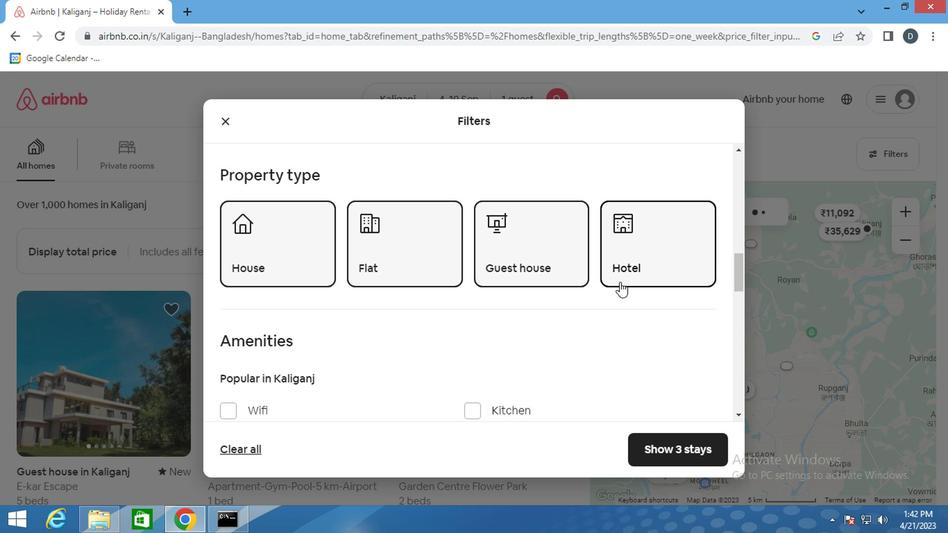 
Action: Mouse scrolled (589, 294) with delta (0, 0)
Screenshot: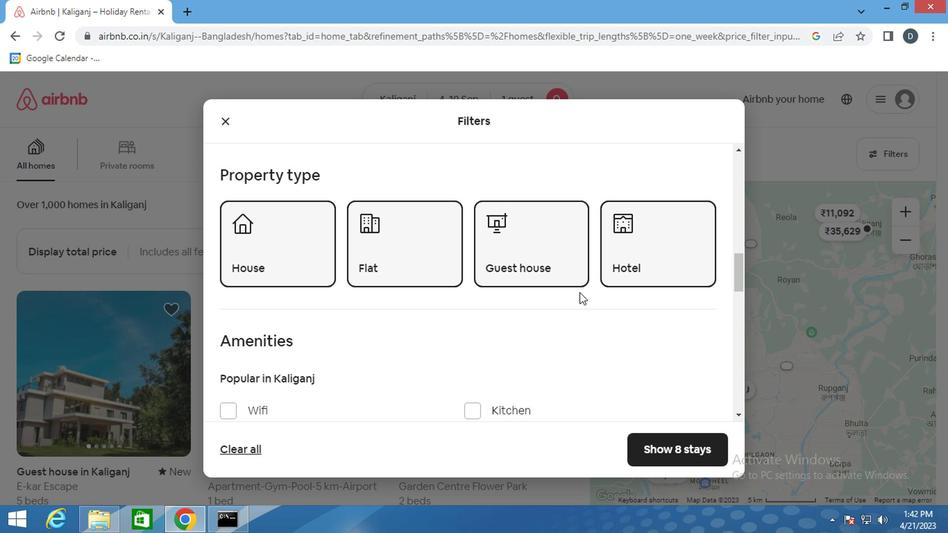 
Action: Mouse scrolled (589, 294) with delta (0, 0)
Screenshot: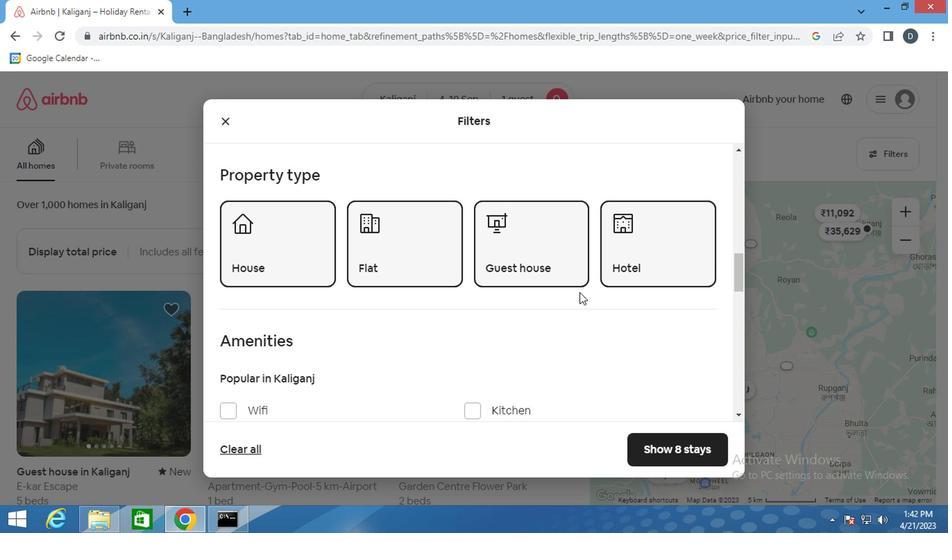 
Action: Mouse moved to (260, 365)
Screenshot: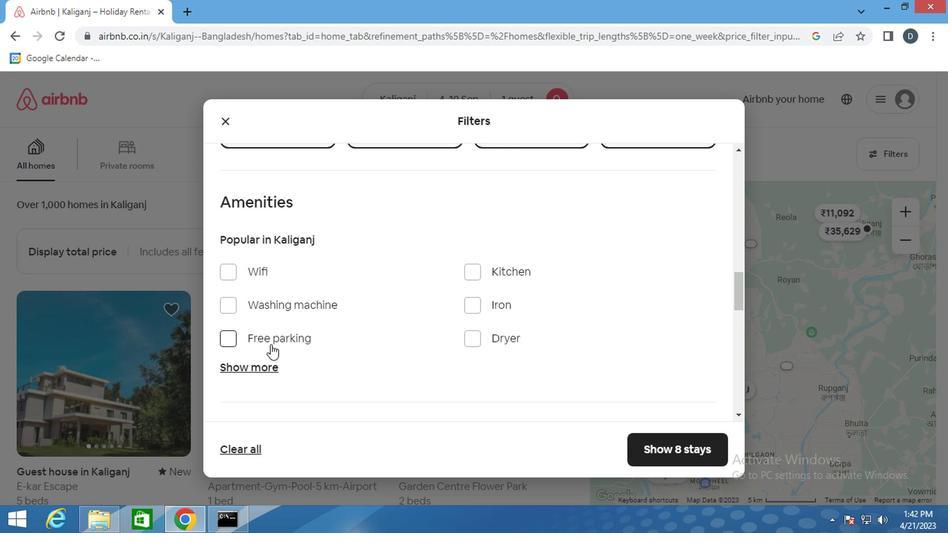 
Action: Mouse pressed left at (260, 365)
Screenshot: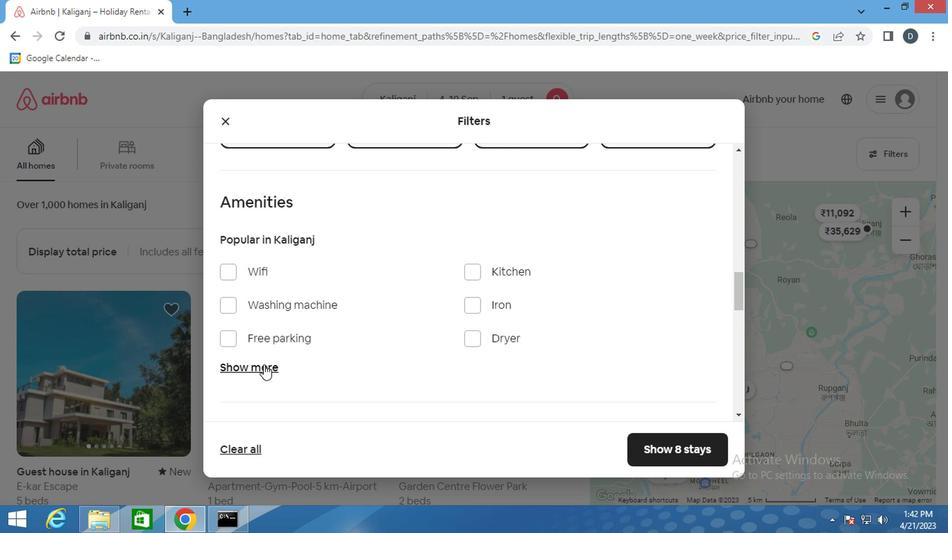 
Action: Mouse moved to (424, 336)
Screenshot: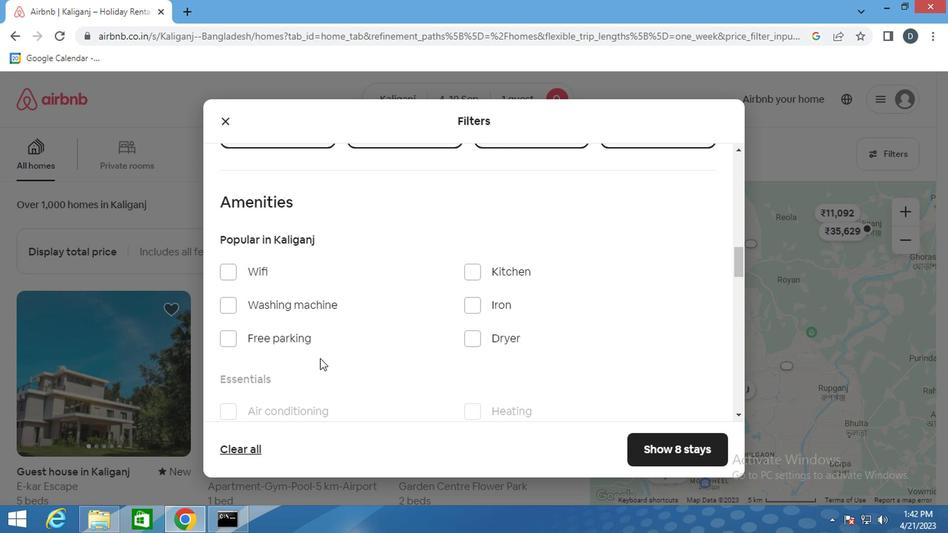 
Action: Mouse scrolled (424, 335) with delta (0, 0)
Screenshot: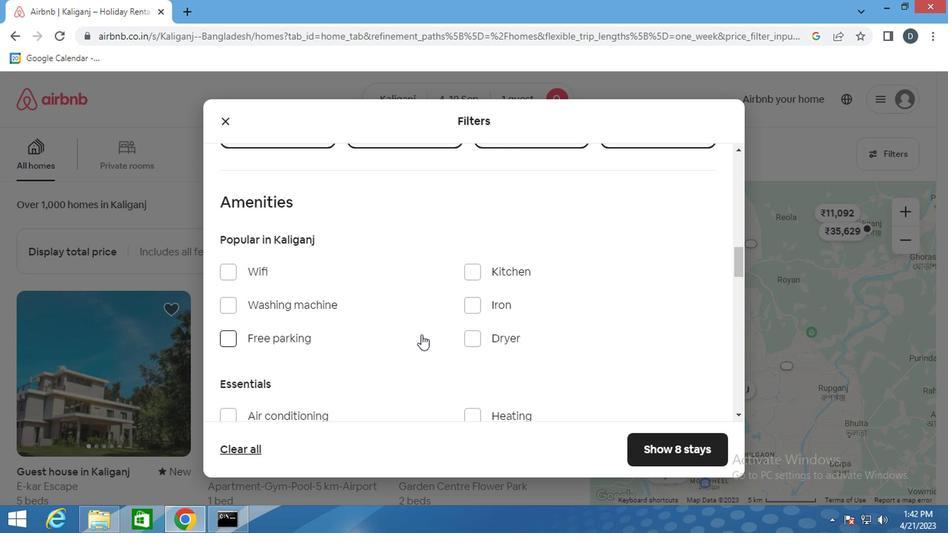 
Action: Mouse moved to (425, 336)
Screenshot: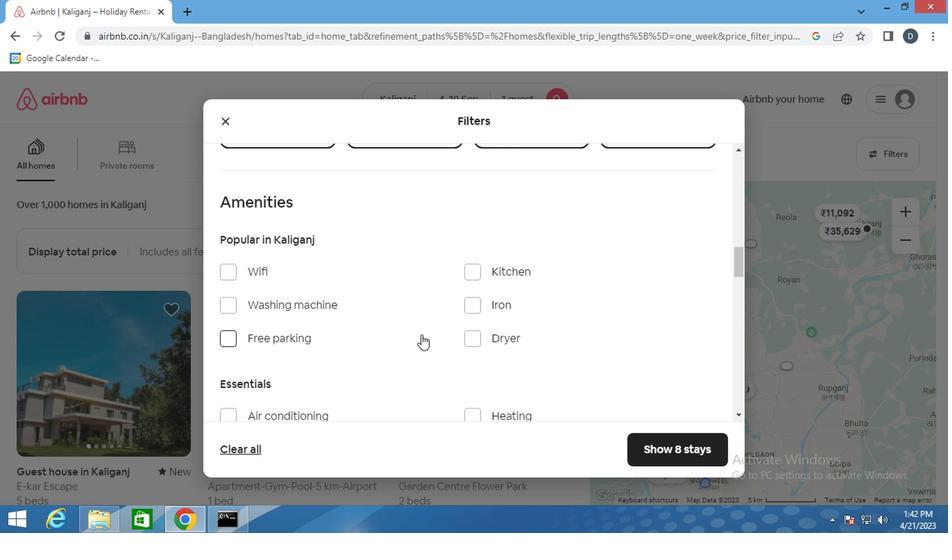 
Action: Mouse scrolled (425, 335) with delta (0, 0)
Screenshot: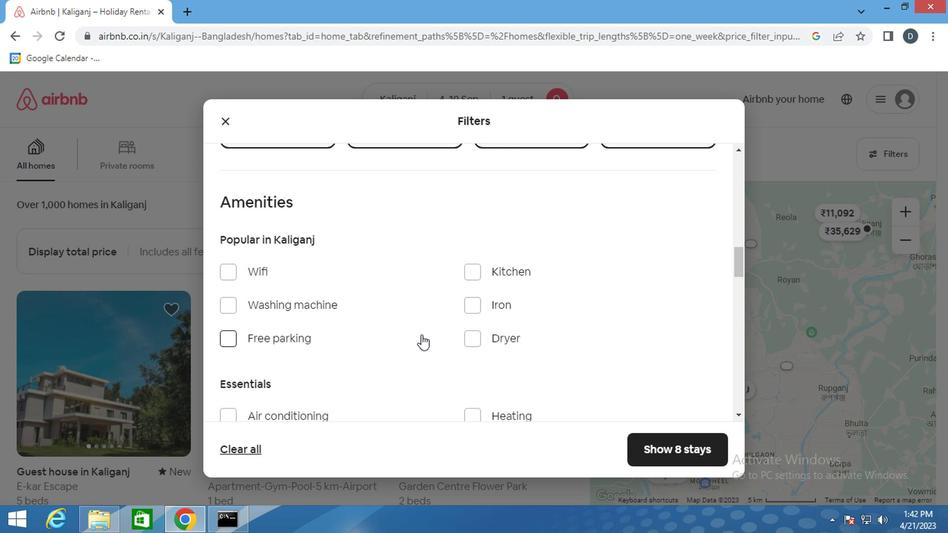 
Action: Mouse moved to (293, 283)
Screenshot: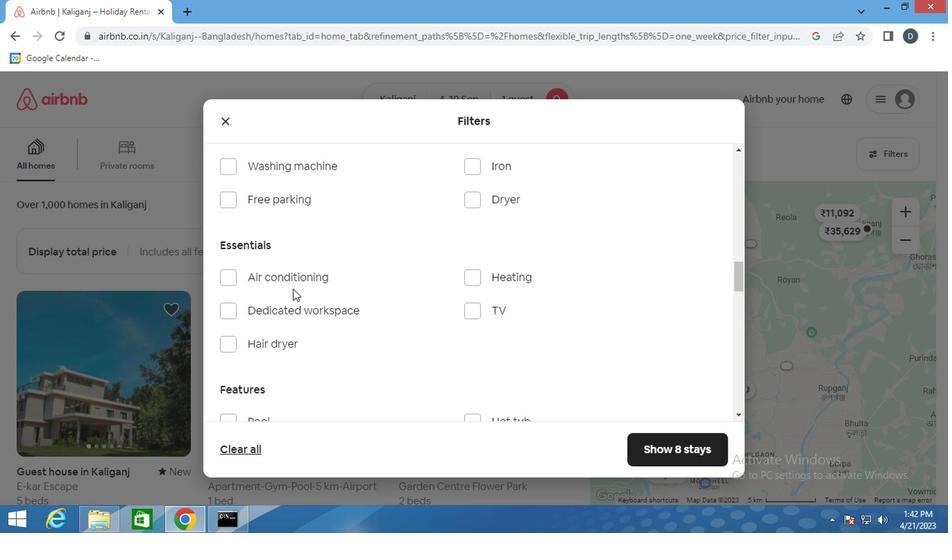 
Action: Mouse pressed left at (293, 283)
Screenshot: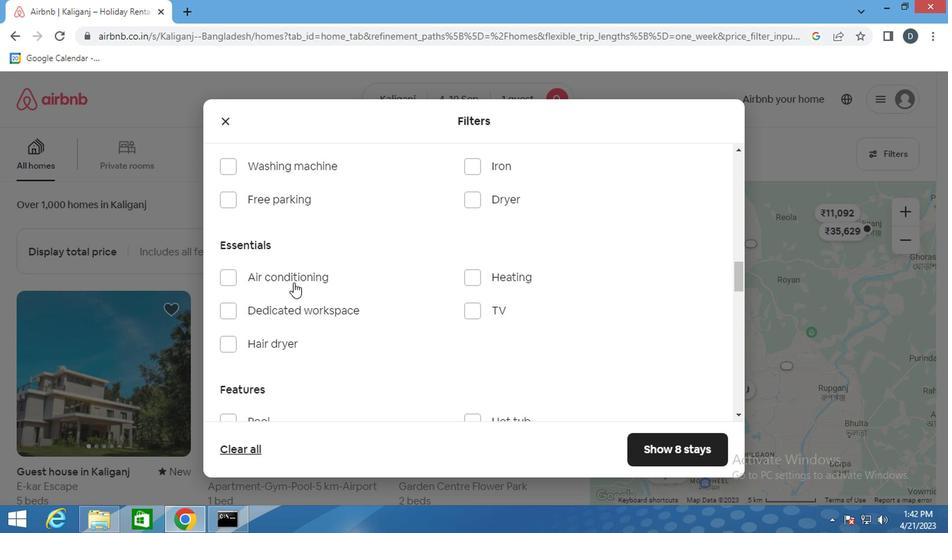 
Action: Mouse moved to (438, 300)
Screenshot: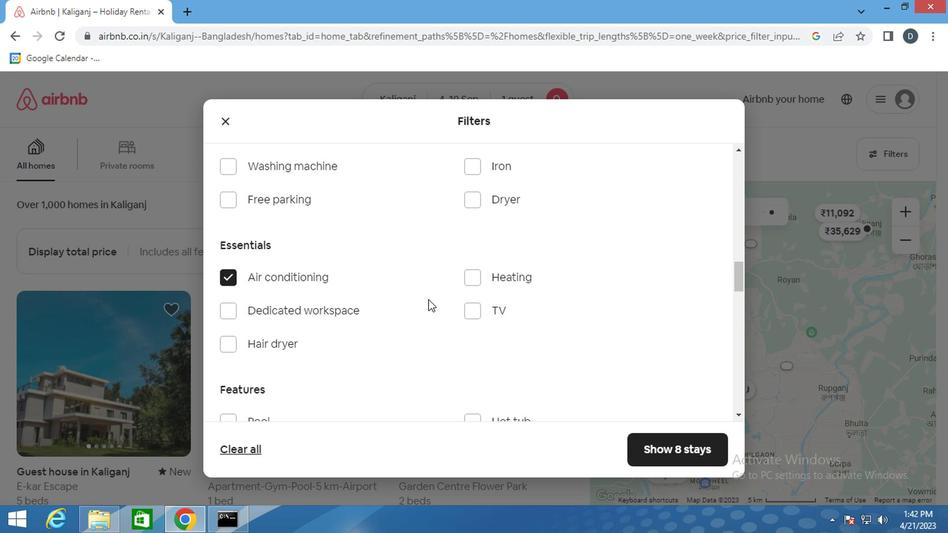 
Action: Mouse scrolled (438, 300) with delta (0, 0)
Screenshot: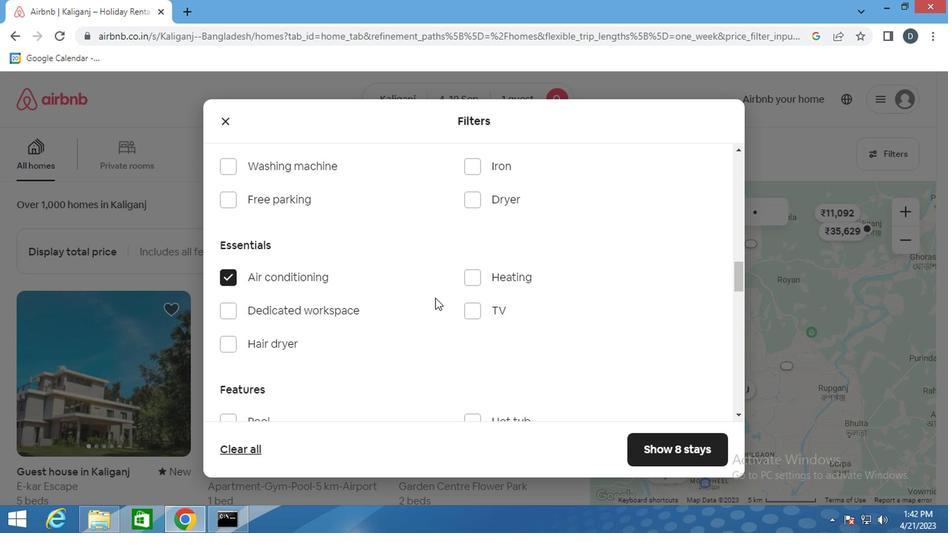 
Action: Mouse scrolled (438, 300) with delta (0, 0)
Screenshot: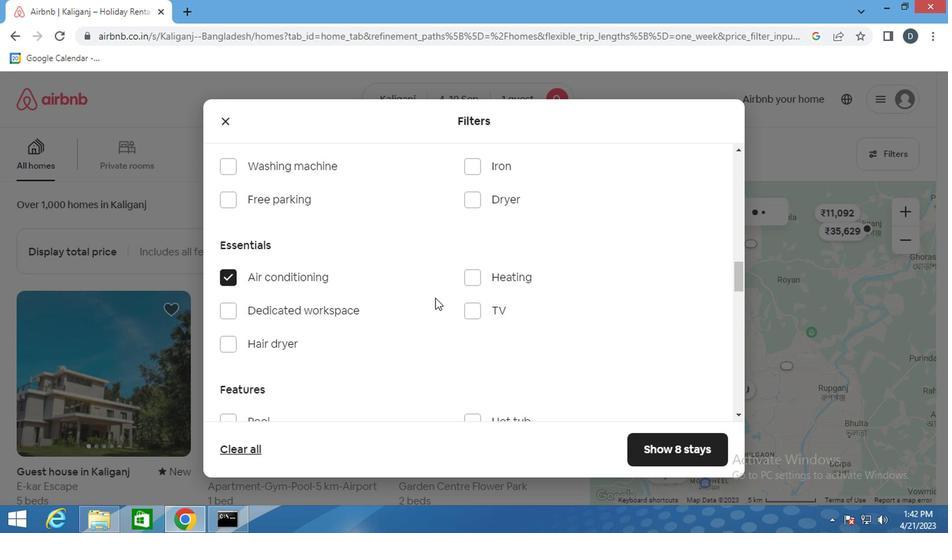 
Action: Mouse scrolled (438, 300) with delta (0, 0)
Screenshot: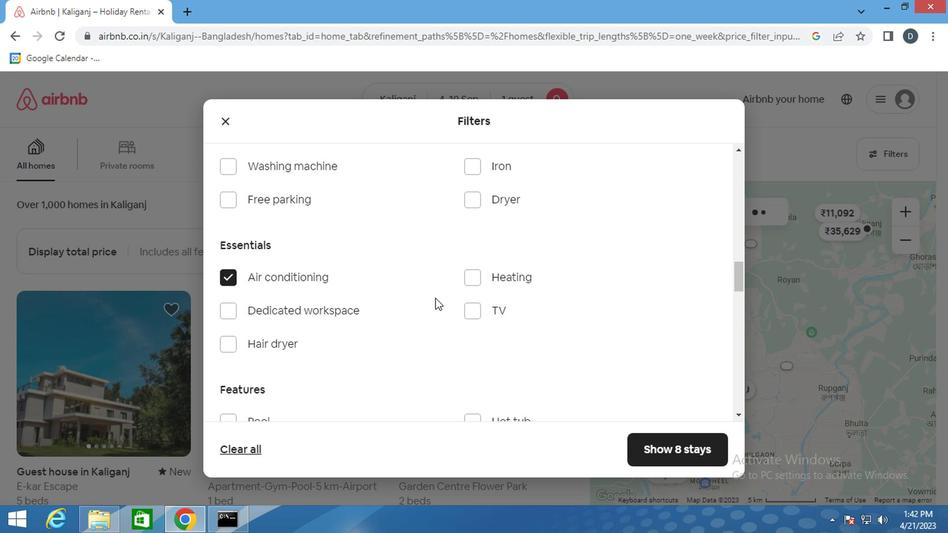 
Action: Mouse scrolled (438, 300) with delta (0, 0)
Screenshot: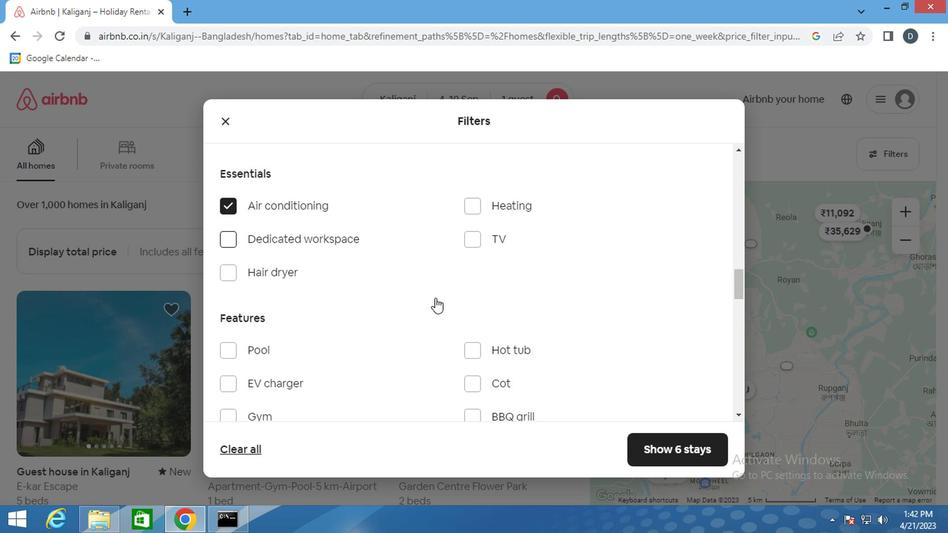 
Action: Mouse moved to (440, 300)
Screenshot: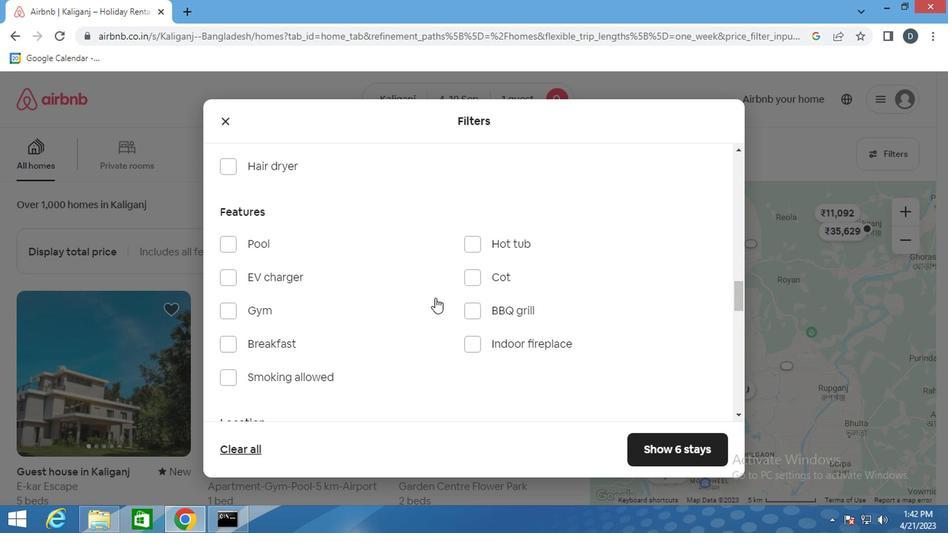 
Action: Mouse scrolled (440, 299) with delta (0, 0)
Screenshot: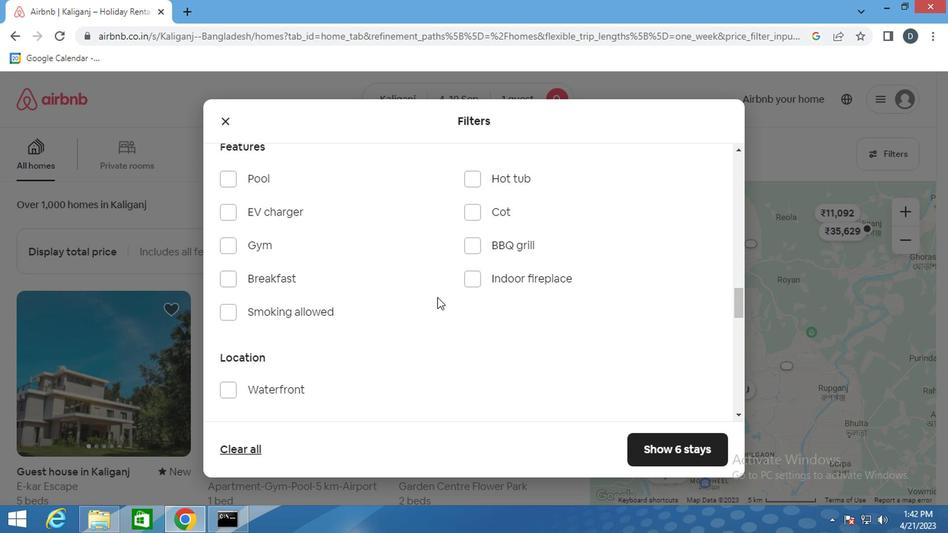 
Action: Mouse moved to (441, 300)
Screenshot: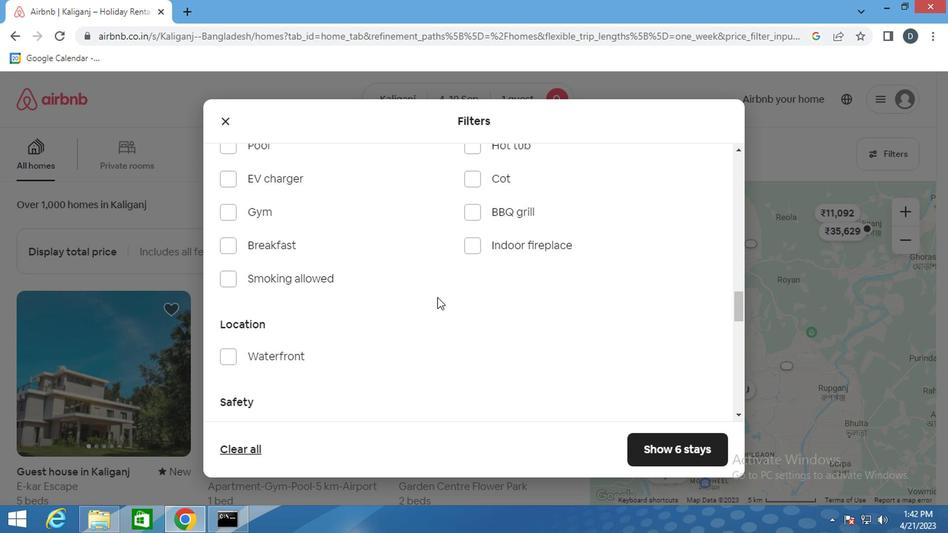 
Action: Mouse scrolled (441, 299) with delta (0, 0)
Screenshot: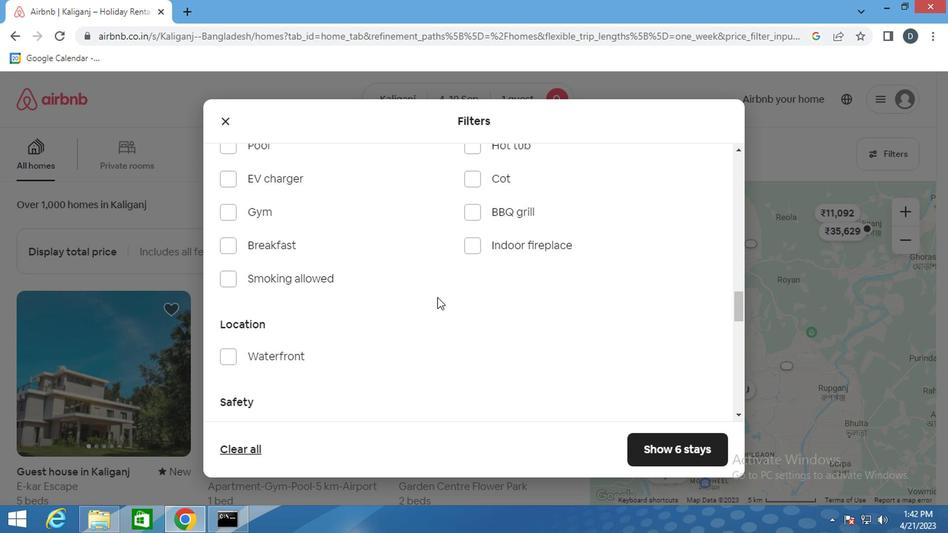 
Action: Mouse moved to (455, 300)
Screenshot: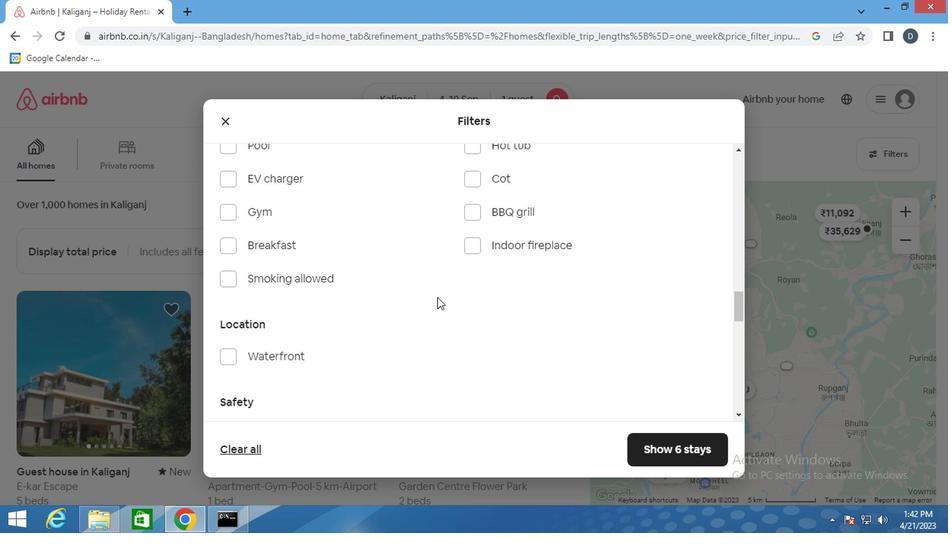 
Action: Mouse scrolled (455, 299) with delta (0, 0)
Screenshot: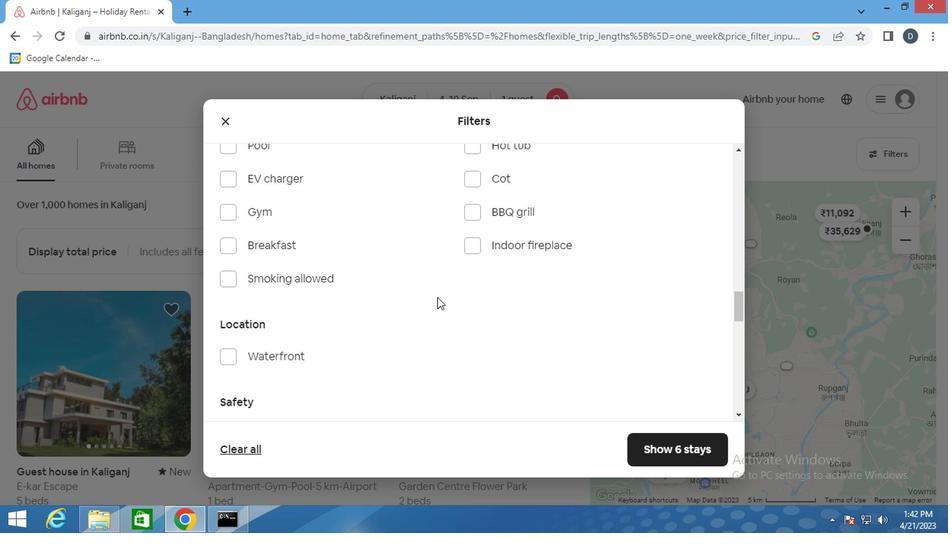 
Action: Mouse moved to (597, 304)
Screenshot: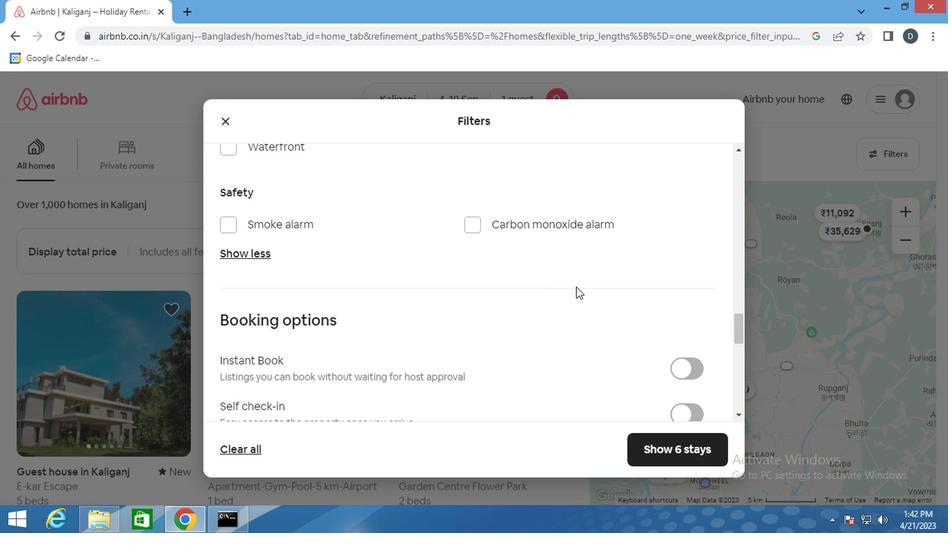 
Action: Mouse scrolled (597, 303) with delta (0, 0)
Screenshot: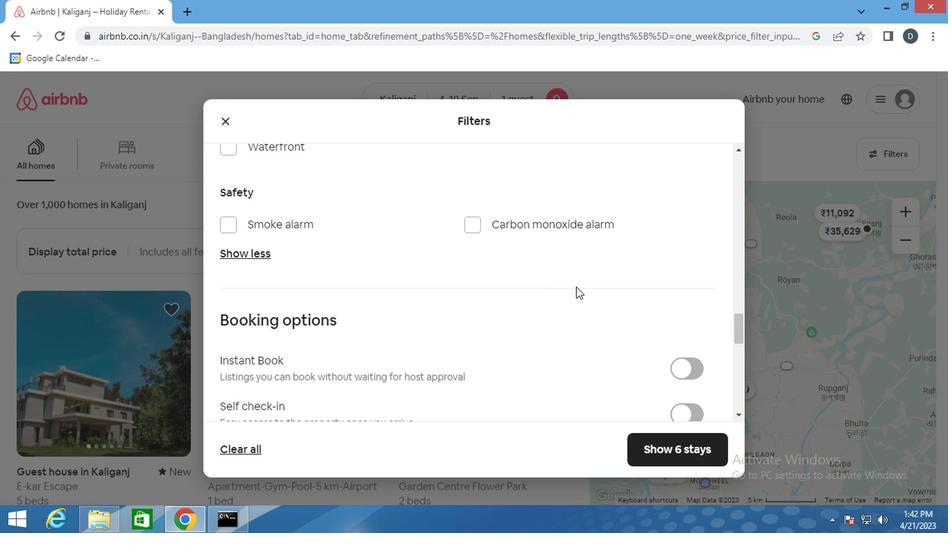 
Action: Mouse moved to (599, 306)
Screenshot: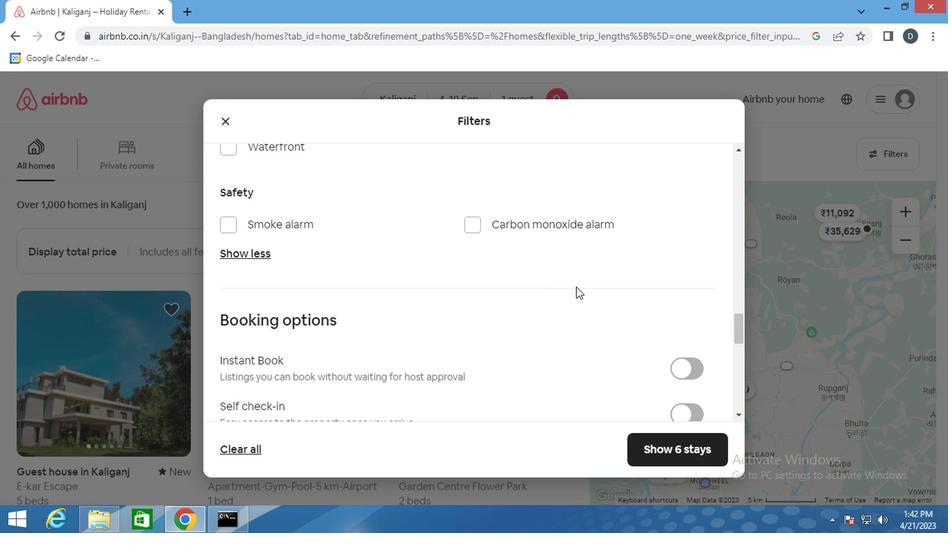 
Action: Mouse scrolled (599, 305) with delta (0, 0)
Screenshot: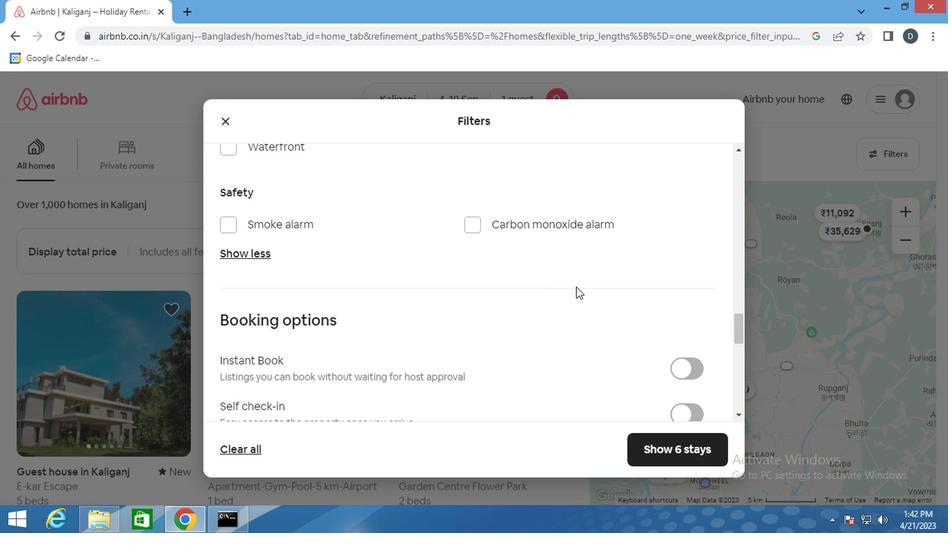 
Action: Mouse moved to (689, 278)
Screenshot: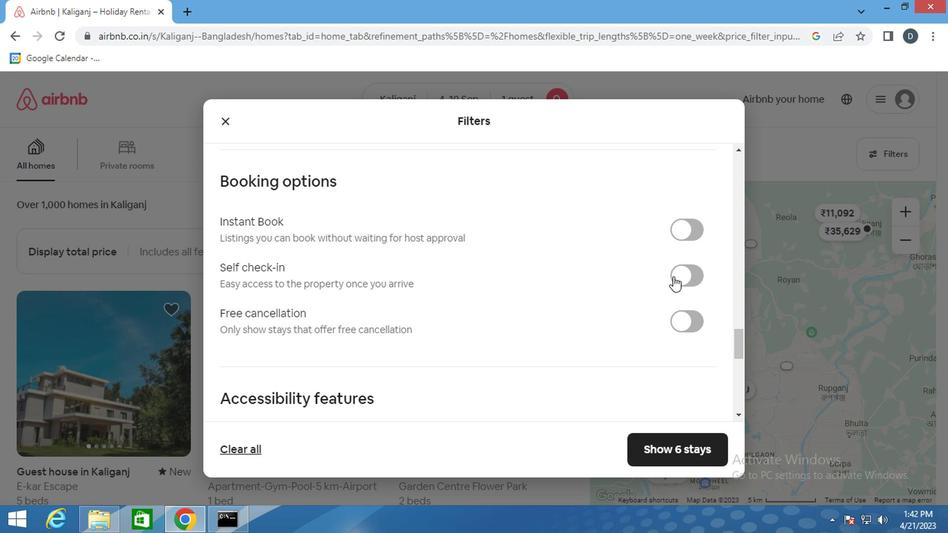
Action: Mouse pressed left at (689, 278)
Screenshot: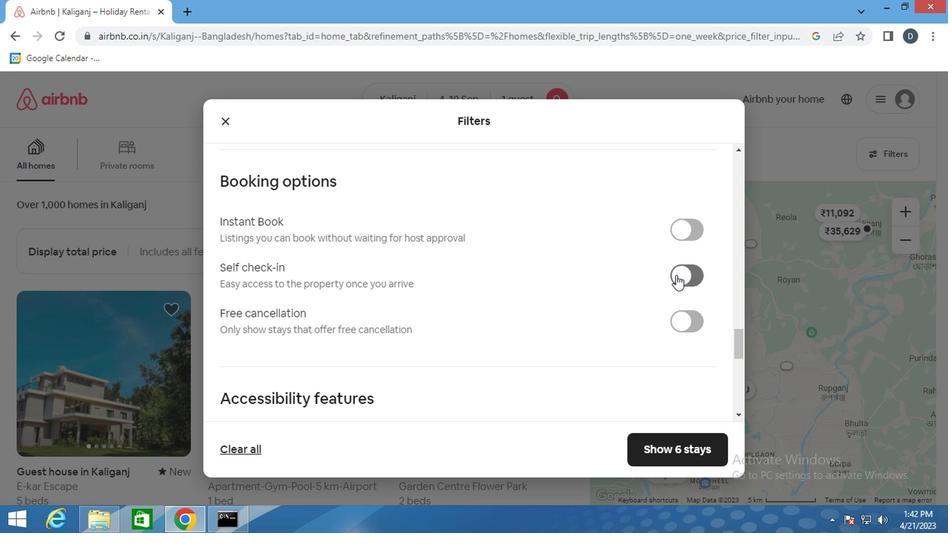 
Action: Mouse moved to (539, 298)
Screenshot: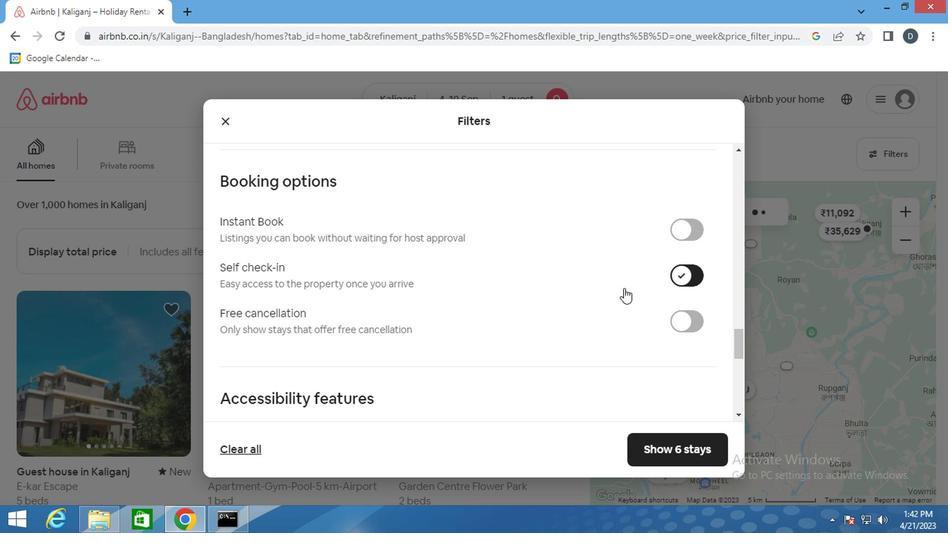 
Action: Mouse scrolled (539, 298) with delta (0, 0)
Screenshot: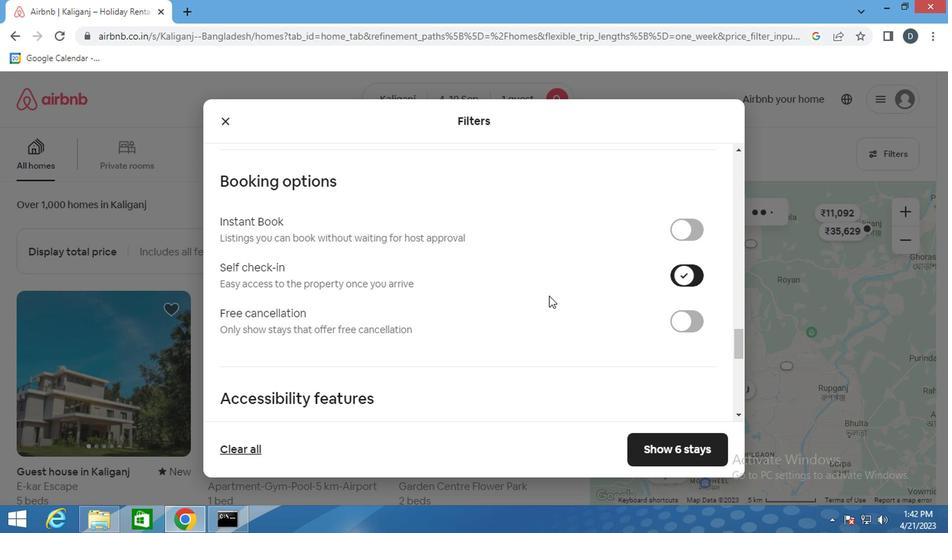 
Action: Mouse scrolled (539, 298) with delta (0, 0)
Screenshot: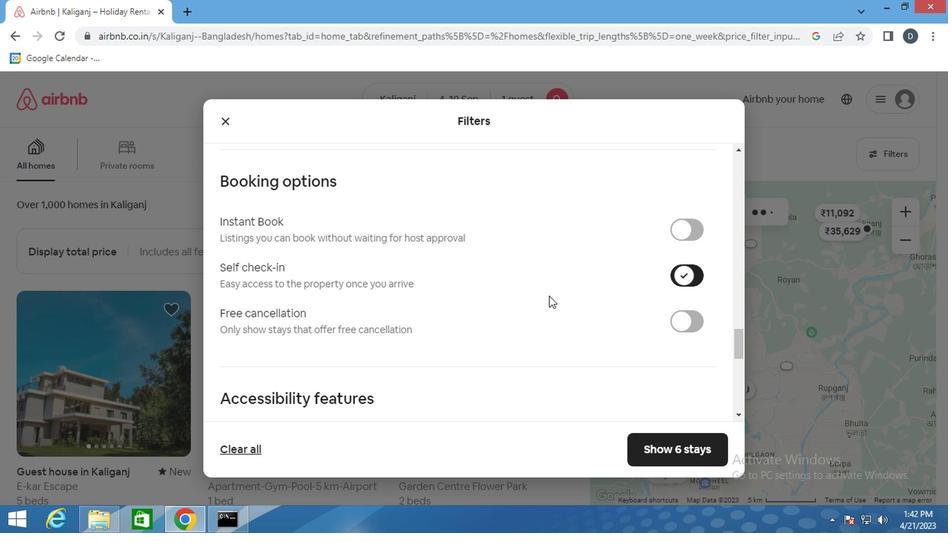 
Action: Mouse scrolled (539, 298) with delta (0, 0)
Screenshot: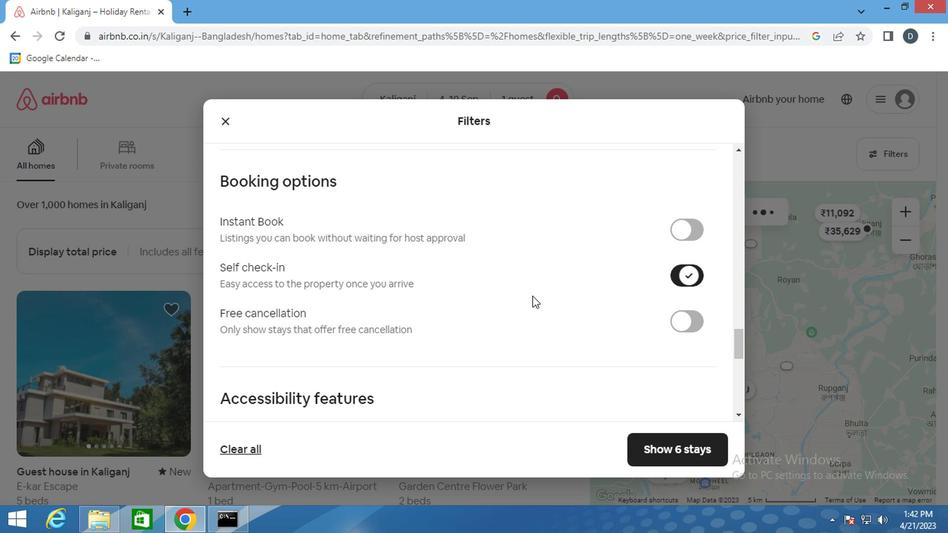 
Action: Mouse scrolled (539, 298) with delta (0, 0)
Screenshot: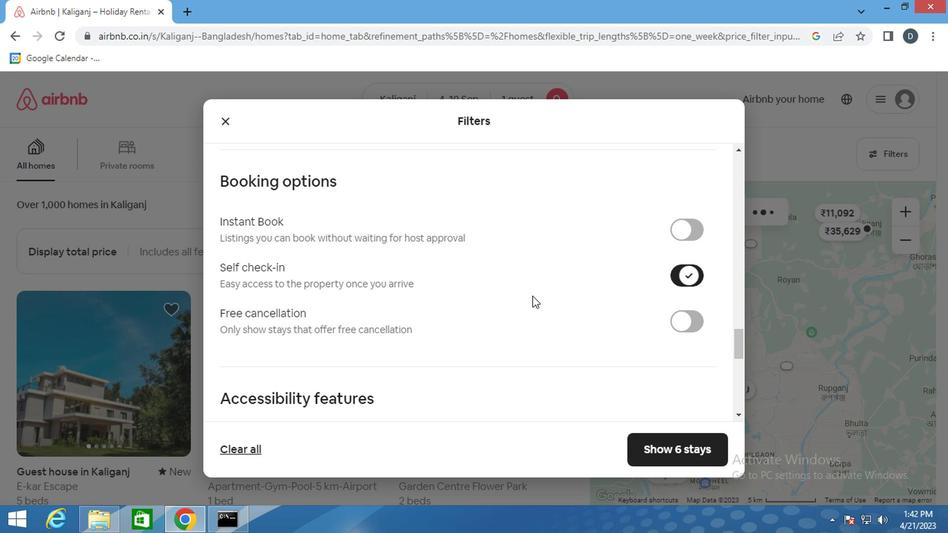 
Action: Mouse scrolled (539, 298) with delta (0, 0)
Screenshot: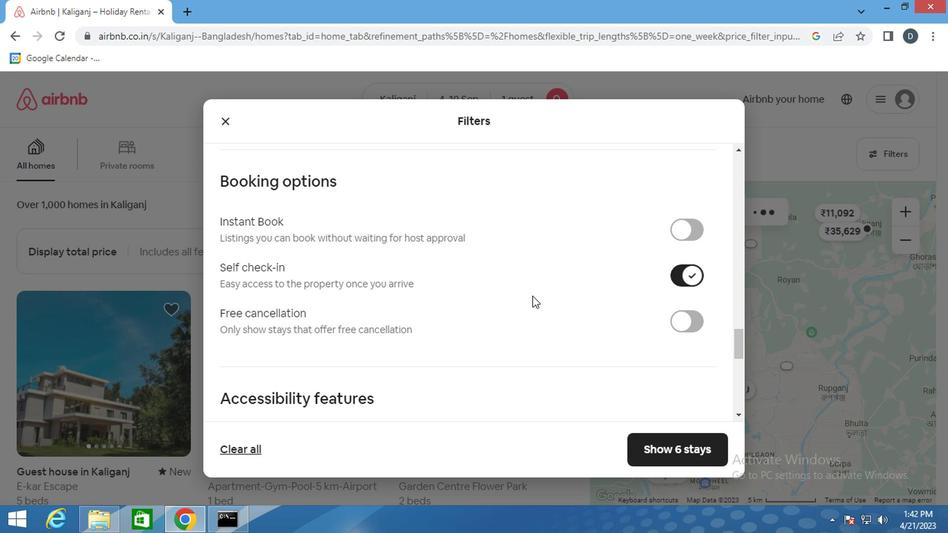 
Action: Mouse moved to (368, 293)
Screenshot: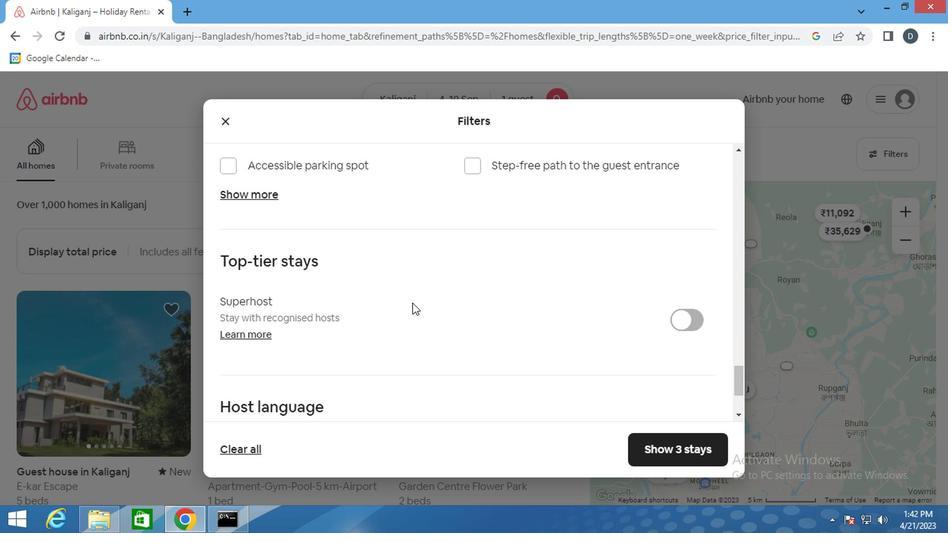 
Action: Mouse scrolled (368, 292) with delta (0, 0)
Screenshot: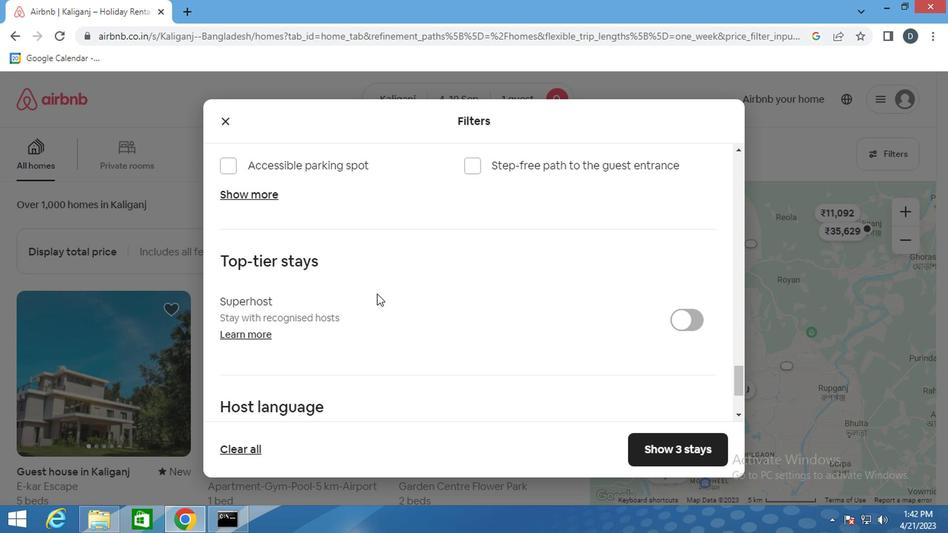 
Action: Mouse scrolled (368, 292) with delta (0, 0)
Screenshot: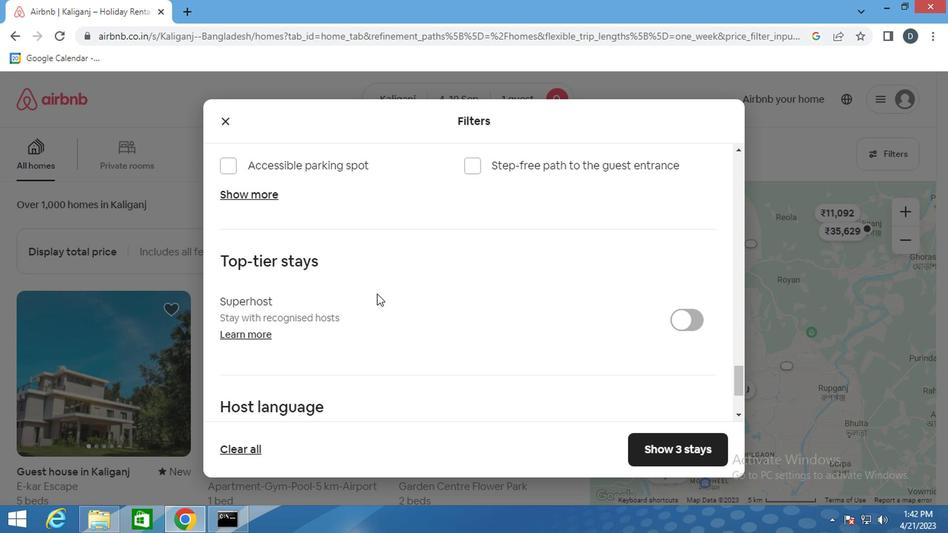 
Action: Mouse scrolled (368, 292) with delta (0, 0)
Screenshot: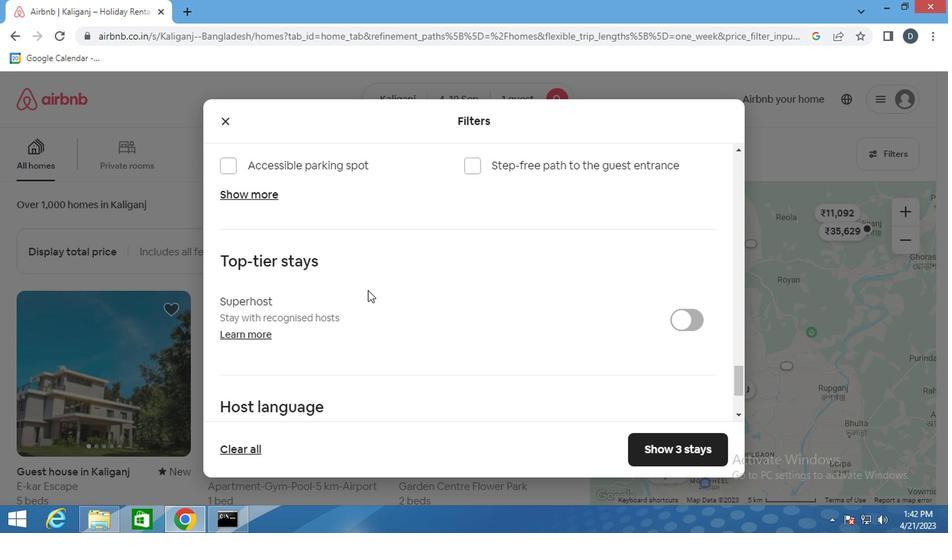 
Action: Mouse moved to (372, 291)
Screenshot: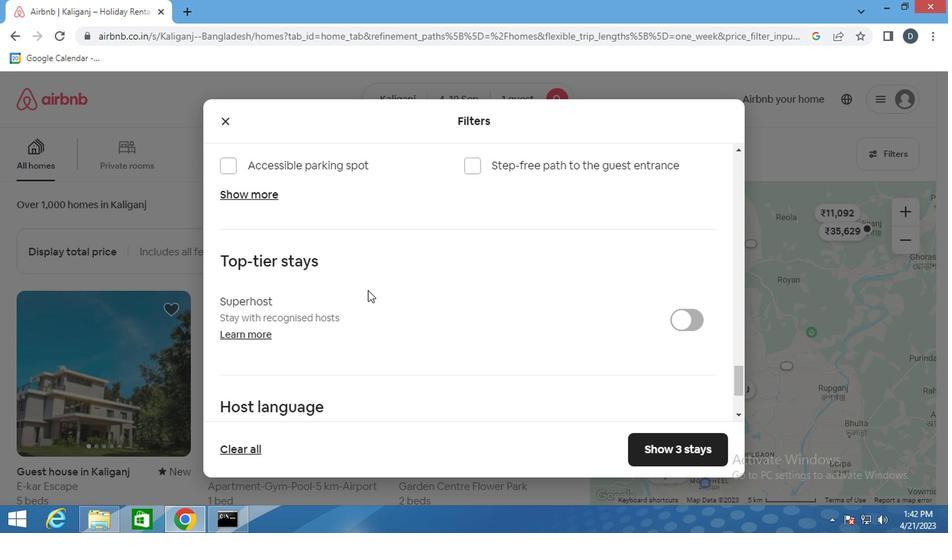 
Action: Mouse scrolled (372, 290) with delta (0, 0)
Screenshot: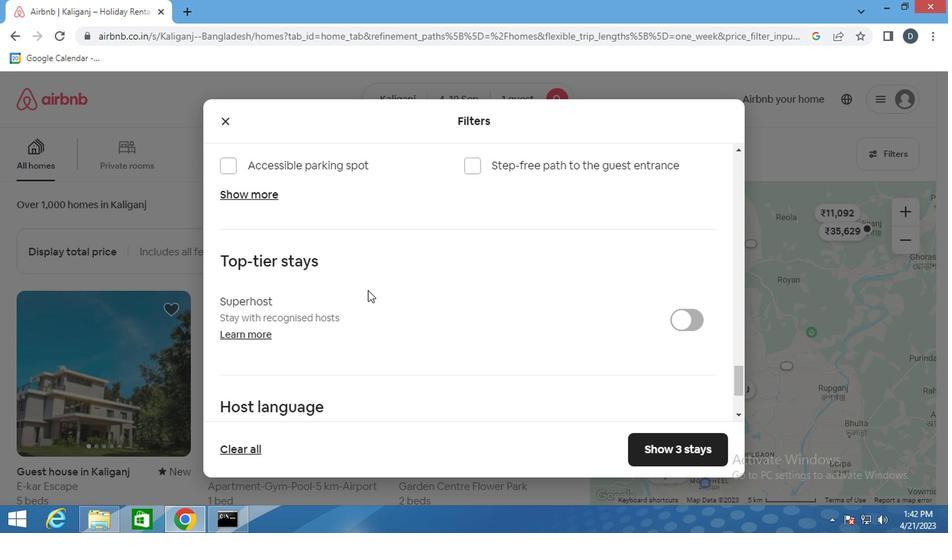 
Action: Mouse moved to (267, 330)
Screenshot: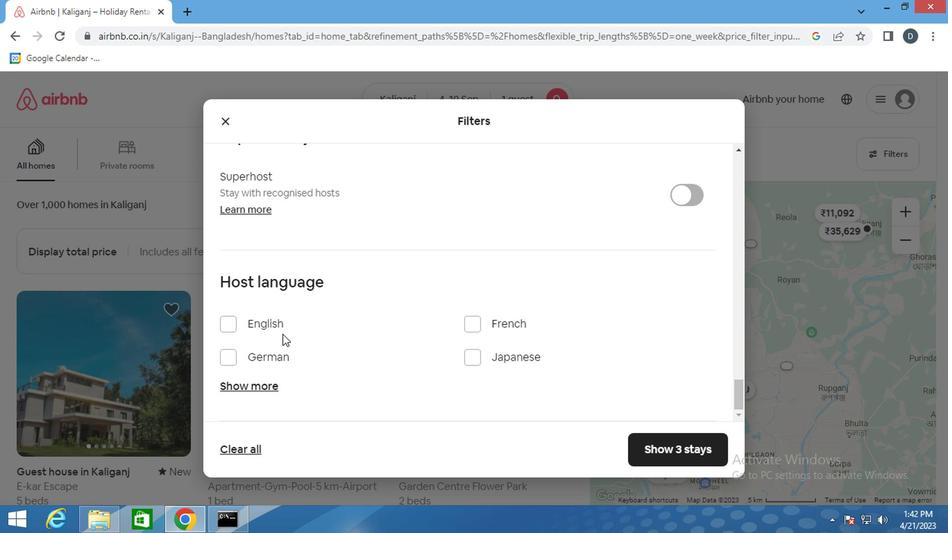 
Action: Mouse pressed left at (267, 330)
Screenshot: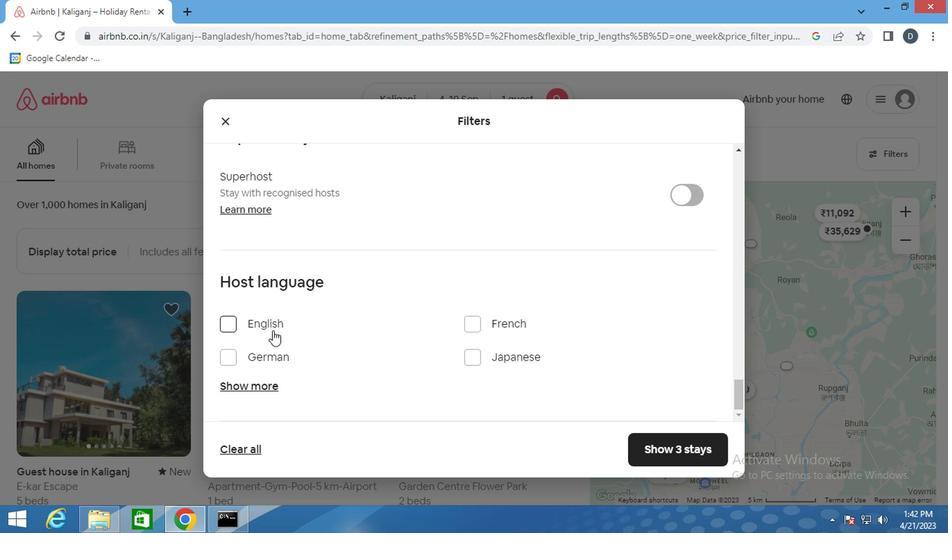 
Action: Mouse moved to (680, 447)
Screenshot: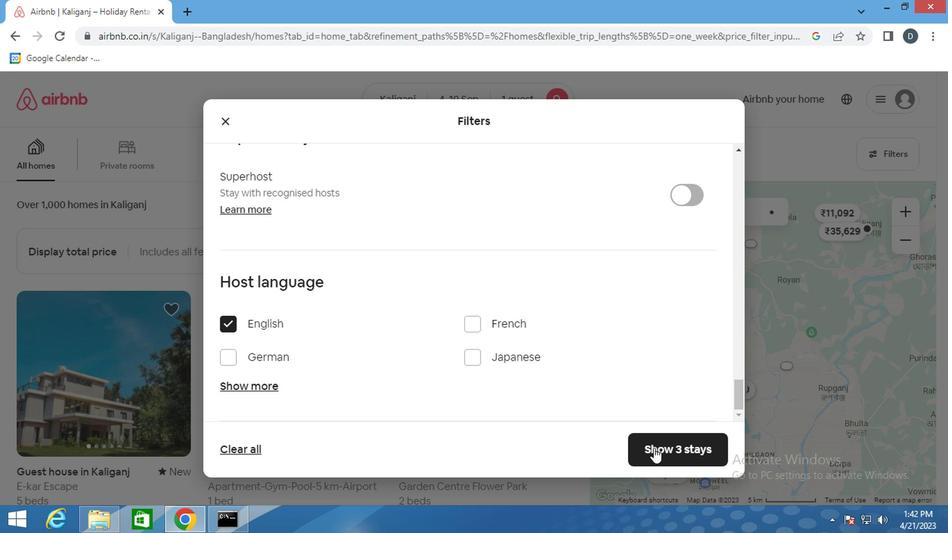 
Action: Mouse pressed left at (680, 447)
Screenshot: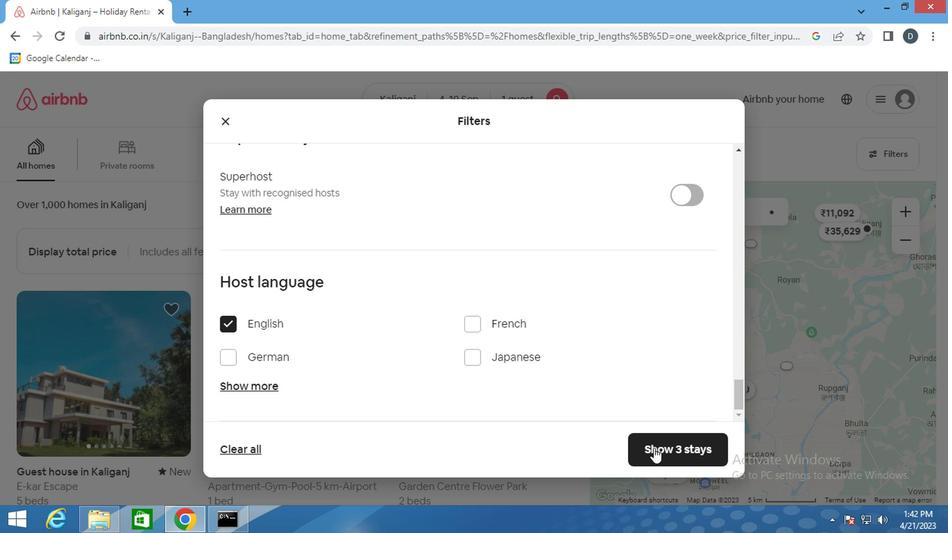 
Action: Mouse moved to (575, 301)
Screenshot: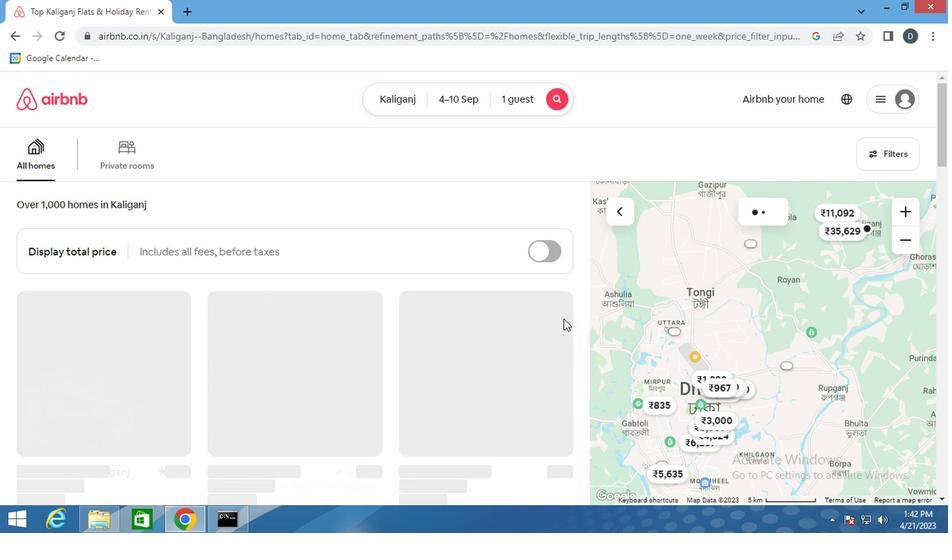
